 Task: Add an event with the title Second Marketing Campaign Execution and Monitoring, date ''2024/05/11'', time 9:40 AM to 11:40 AMand add a description: Participants will develop strategies for expressing their thoughts and ideas clearly and confidently. They will learn techniques for structuring their messages, using appropriate language and tone, and adapting their communication style to different audiences and situations.Select event color  Blueberry . Add location for the event as: Kampala, Uganda, logged in from the account softage.8@softage.netand send the event invitation to softage.4@softage.net and softage.5@softage.net. Set a reminder for the event Every weekday(Monday to Friday)
Action: Mouse moved to (20, 49)
Screenshot: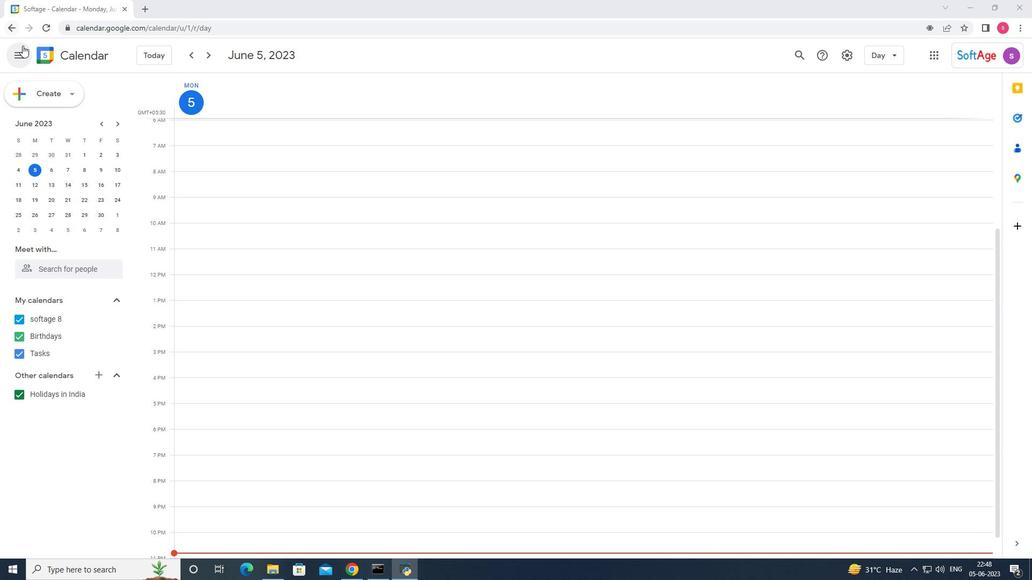 
Action: Mouse pressed left at (20, 49)
Screenshot: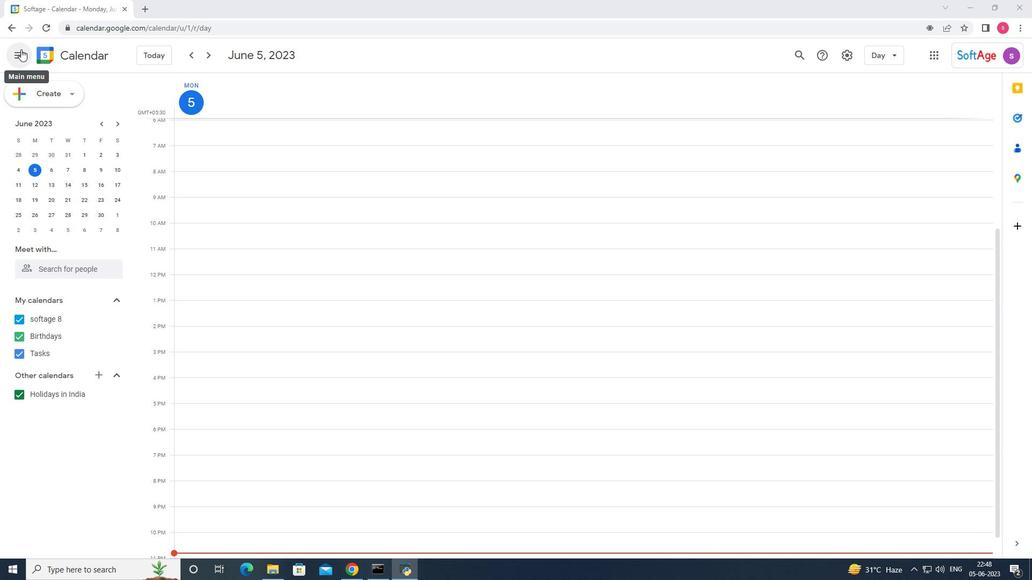 
Action: Mouse moved to (29, 99)
Screenshot: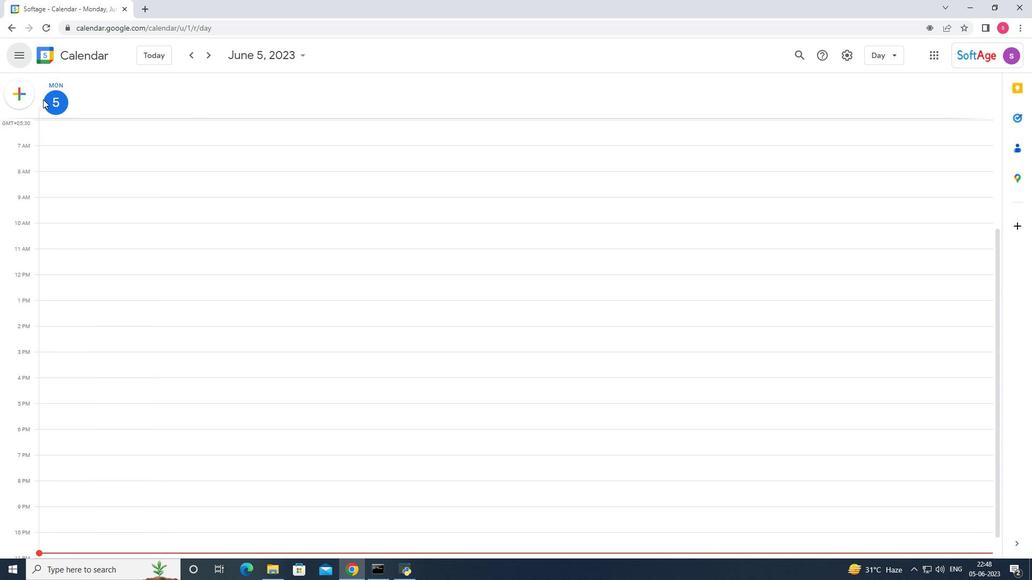 
Action: Mouse pressed left at (29, 99)
Screenshot: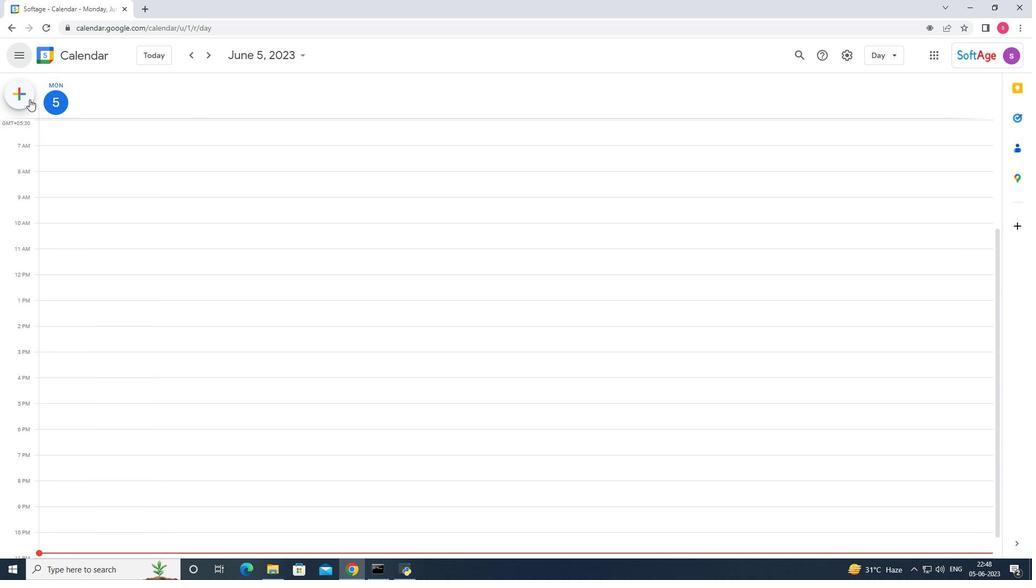 
Action: Mouse moved to (37, 126)
Screenshot: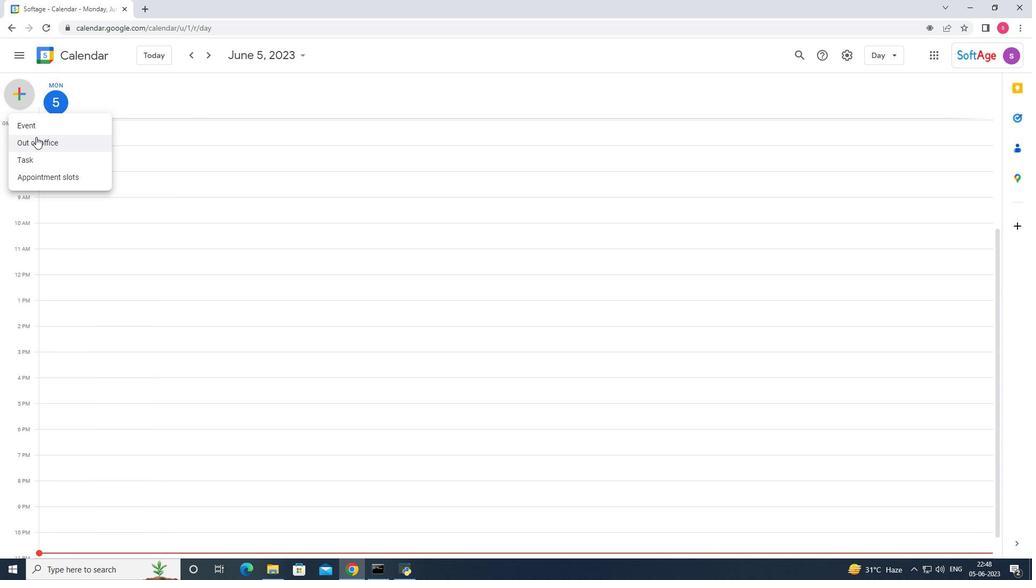 
Action: Mouse pressed left at (37, 126)
Screenshot: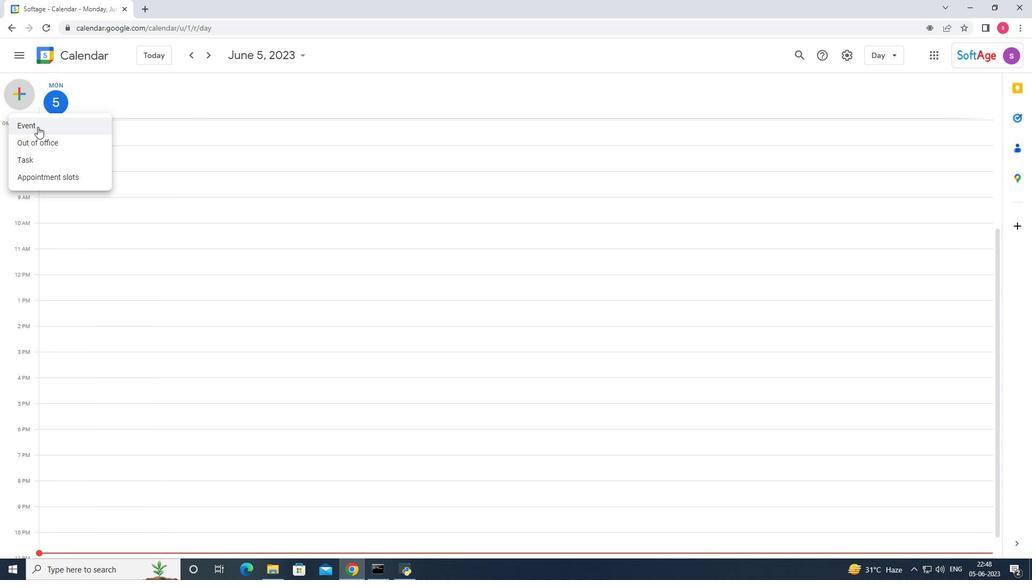 
Action: Mouse moved to (534, 522)
Screenshot: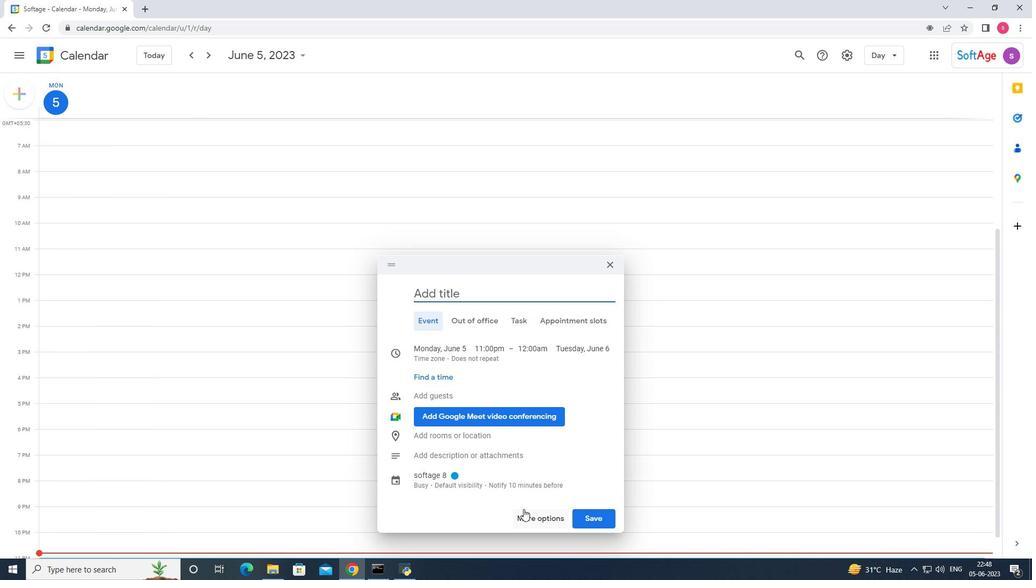 
Action: Mouse pressed left at (534, 522)
Screenshot: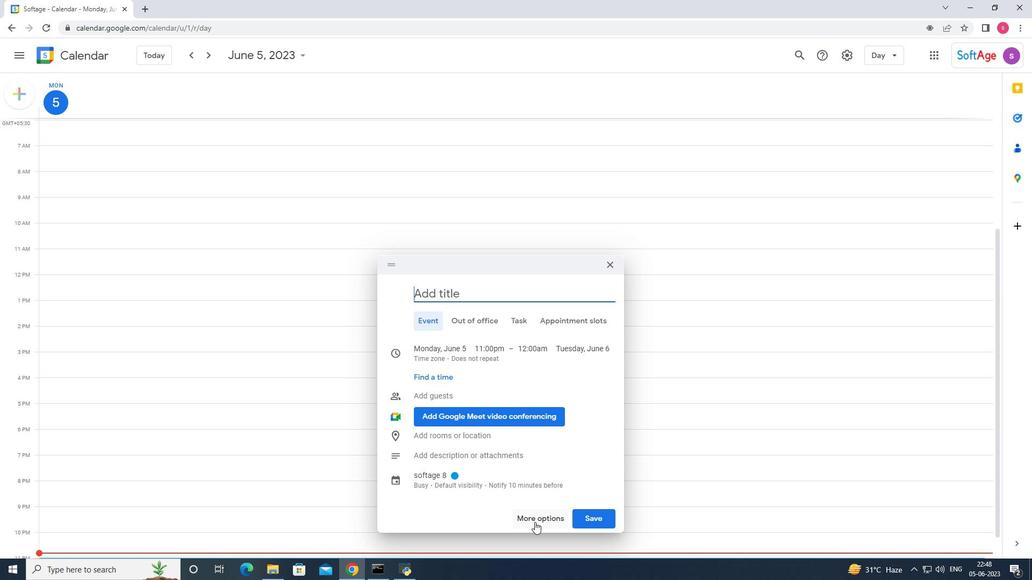
Action: Mouse moved to (125, 60)
Screenshot: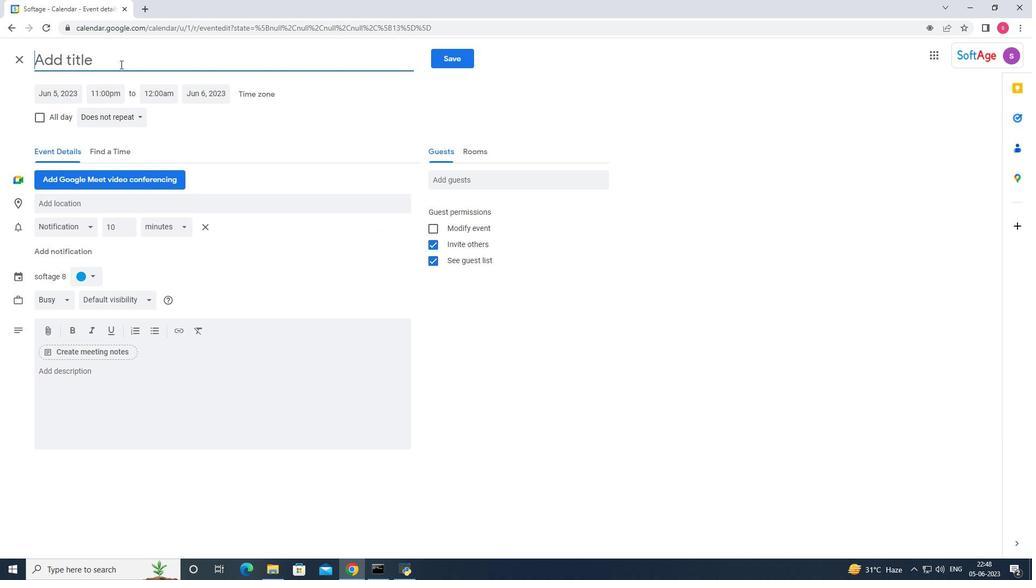 
Action: Mouse pressed left at (125, 60)
Screenshot: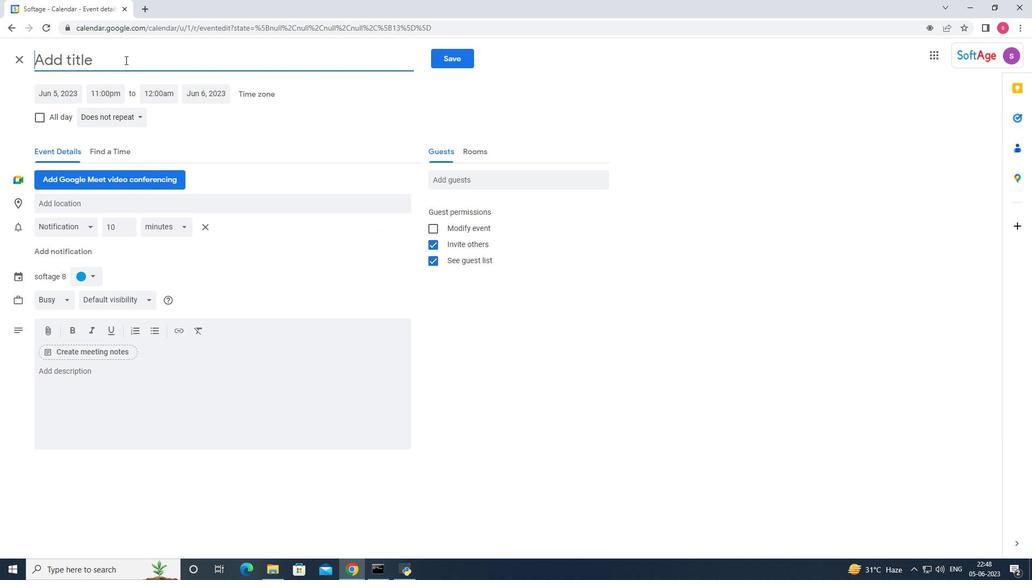 
Action: Key pressed <Key.shift>Second<Key.space><Key.shift><Key.shift><Key.shift><Key.shift><Key.shift><Key.shift><Key.shift>Marketing<Key.space><Key.shift><Key.shift><Key.shift><Key.shift><Key.shift><Key.shift><Key.shift>Campaign<Key.space><Key.shift><Key.shift><Key.shift><Key.shift><Key.shift><Key.shift><Key.shift><Key.shift><Key.shift><Key.shift><Key.shift><Key.shift><Key.shift><Key.shift><Key.shift><Key.shift><Key.shift><Key.shift><Key.shift><Key.shift><Key.shift><Key.shift><Key.shift><Key.shift><Key.shift><Key.shift><Key.shift><Key.shift><Key.shift><Key.shift><Key.shift><Key.shift><Key.shift><Key.shift><Key.shift><Key.shift><Key.shift><Key.shift><Key.shift><Key.shift><Key.shift><Key.shift><Key.shift><Key.shift><Key.shift><Key.shift><Key.shift><Key.shift><Key.shift><Key.shift><Key.shift><Key.shift><Key.shift><Key.shift><Key.shift><Key.shift><Key.shift><Key.shift><Key.shift><Key.shift><Key.shift><Key.shift><Key.shift><Key.shift><Key.shift><Key.shift>Execution<Key.space>and<Key.space><Key.shift>Monitoring
Screenshot: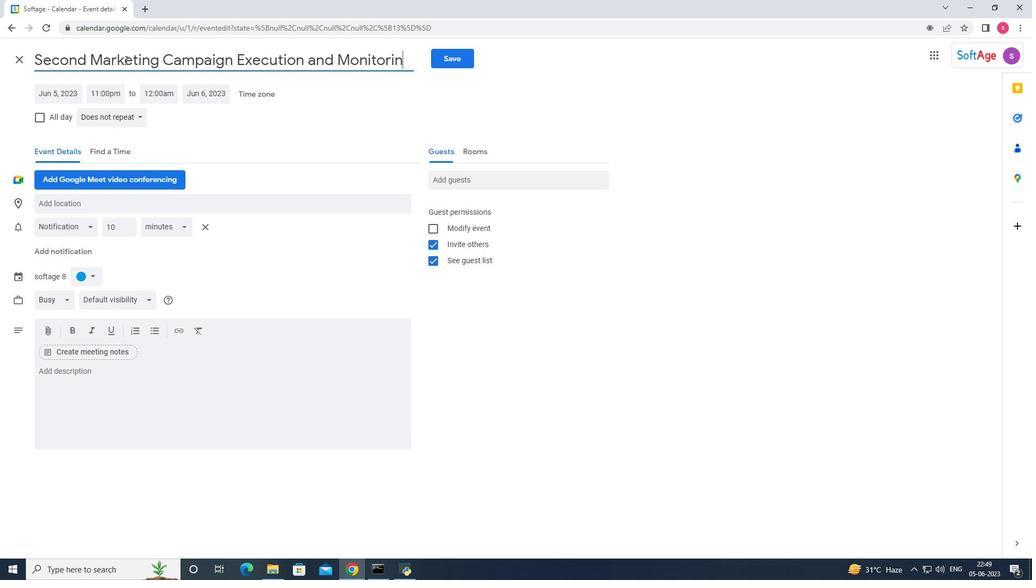 
Action: Mouse moved to (67, 92)
Screenshot: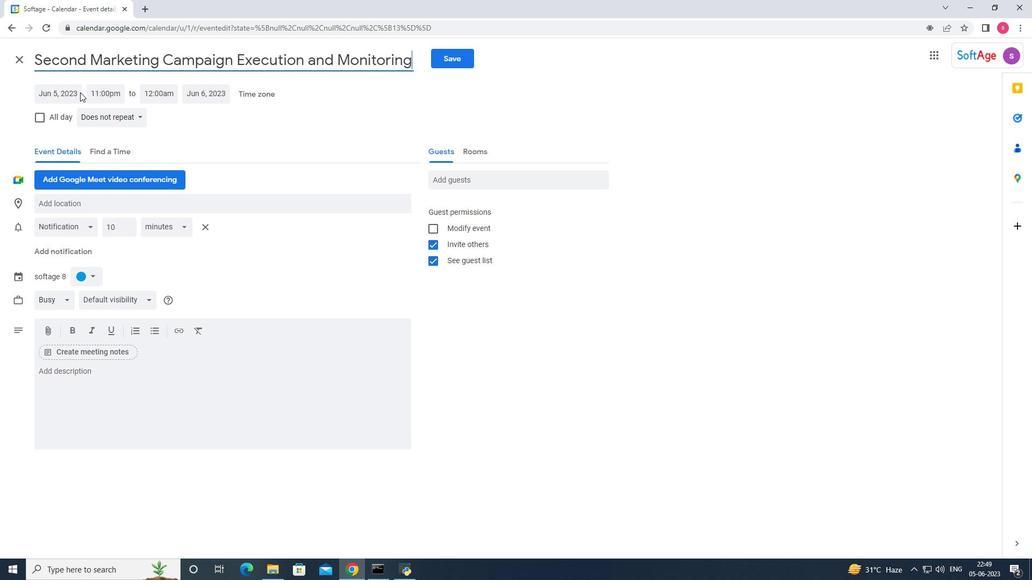 
Action: Mouse pressed left at (67, 92)
Screenshot: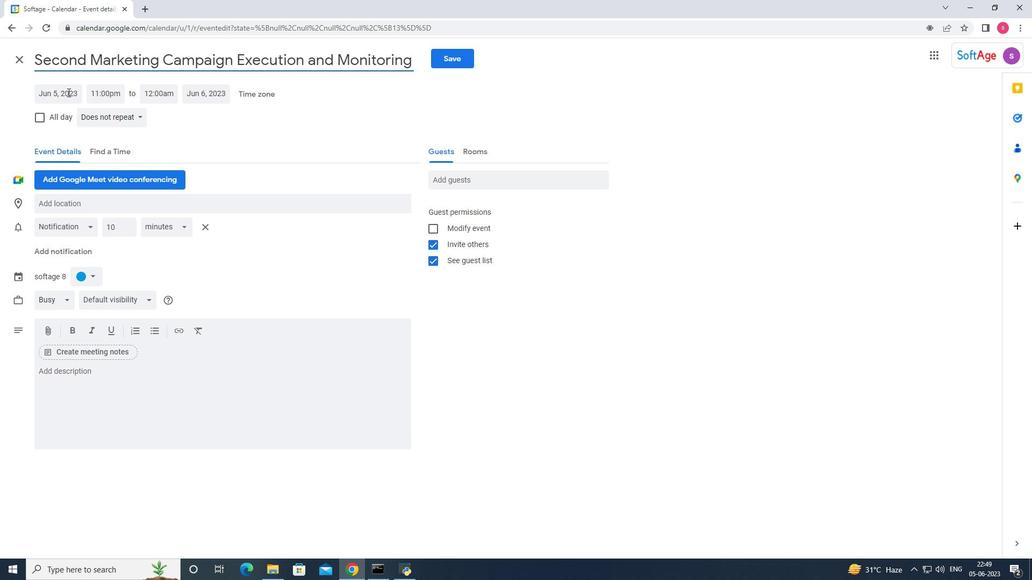 
Action: Mouse moved to (169, 114)
Screenshot: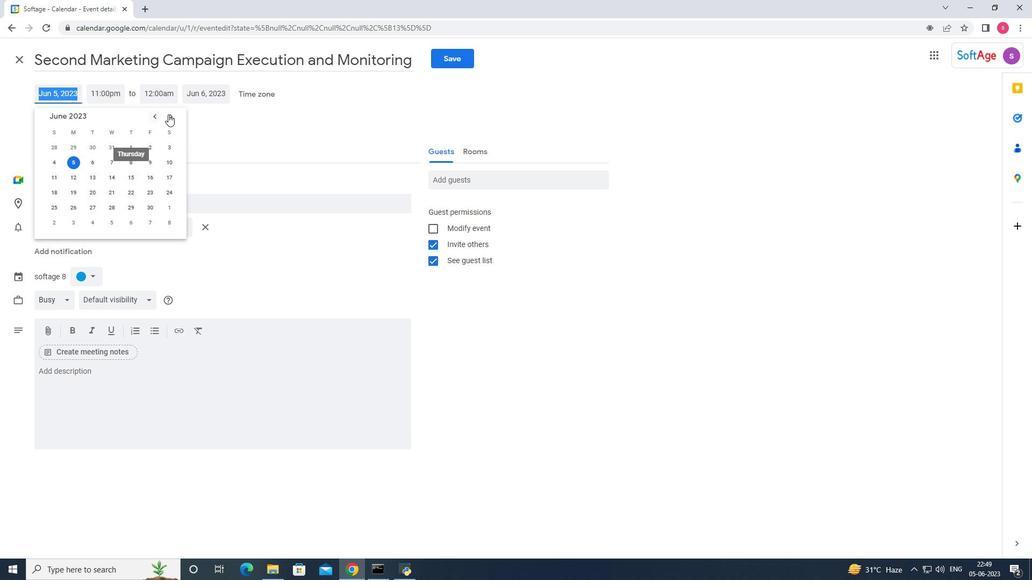 
Action: Mouse pressed left at (169, 114)
Screenshot: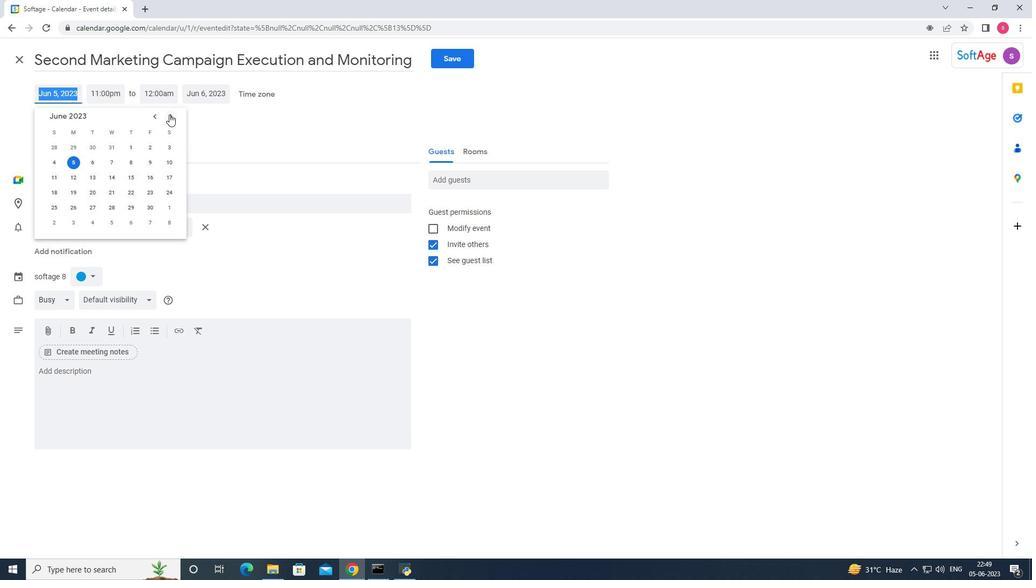 
Action: Mouse pressed left at (169, 114)
Screenshot: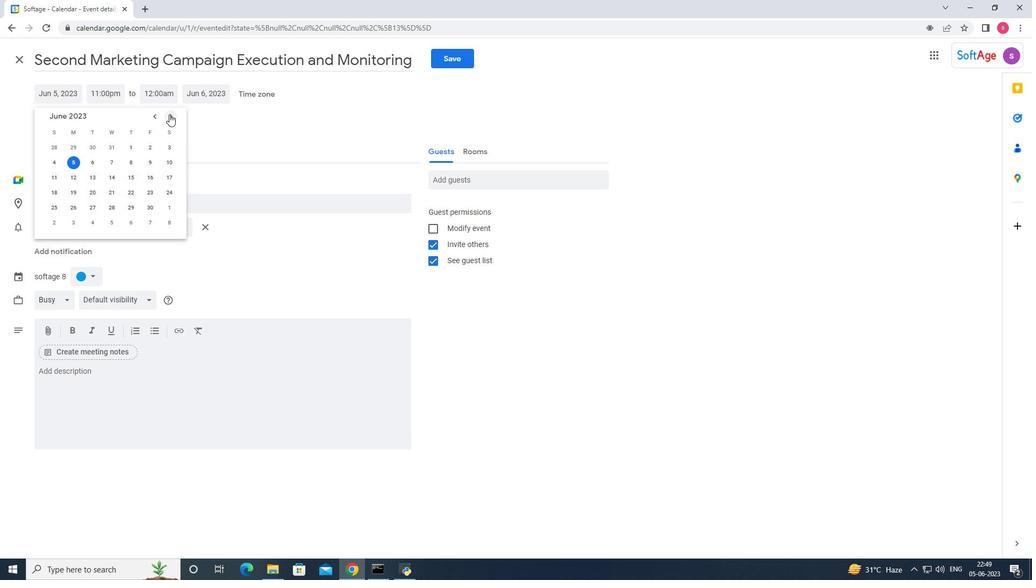 
Action: Mouse pressed left at (169, 114)
Screenshot: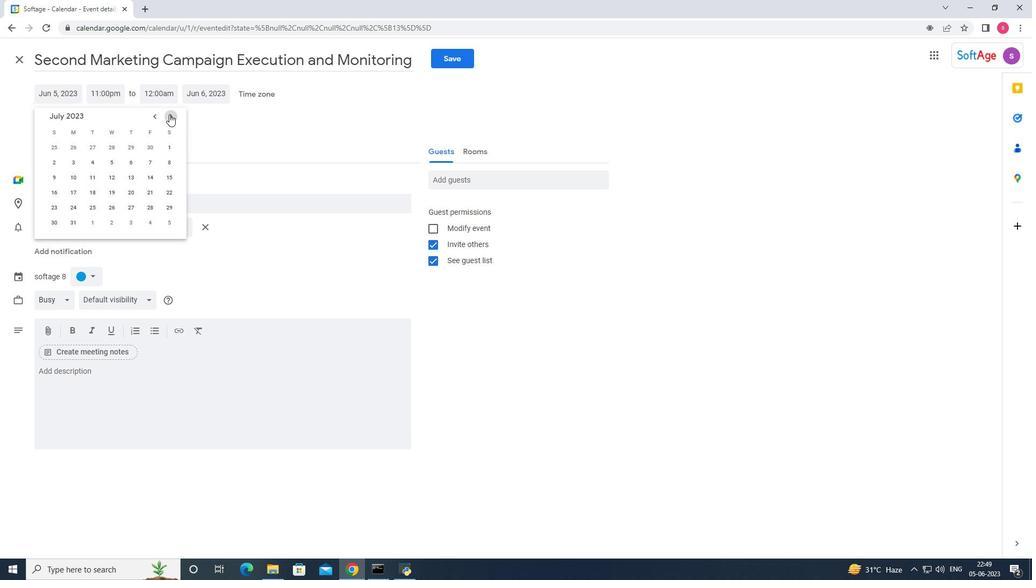 
Action: Mouse pressed left at (169, 114)
Screenshot: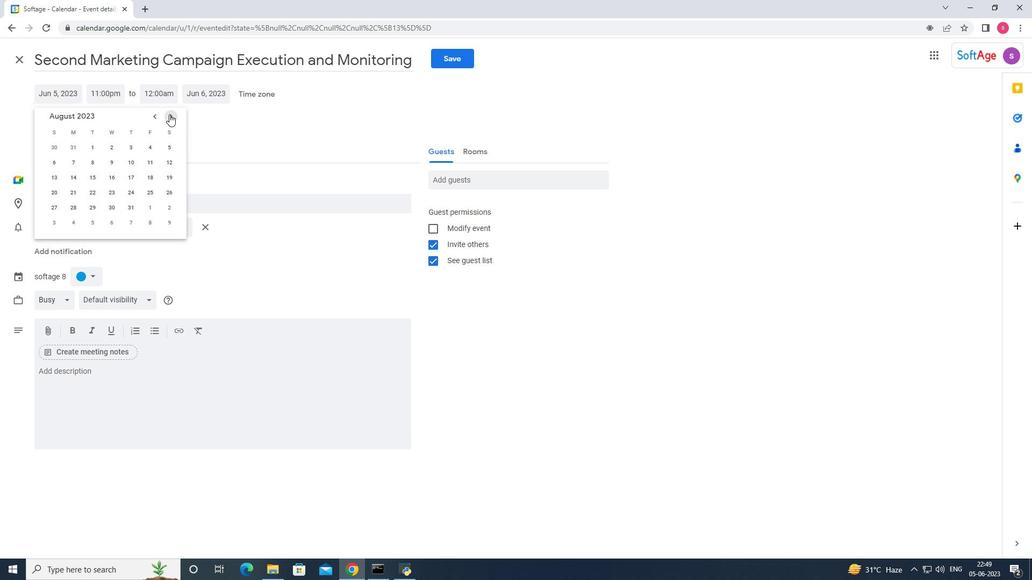 
Action: Mouse pressed left at (169, 114)
Screenshot: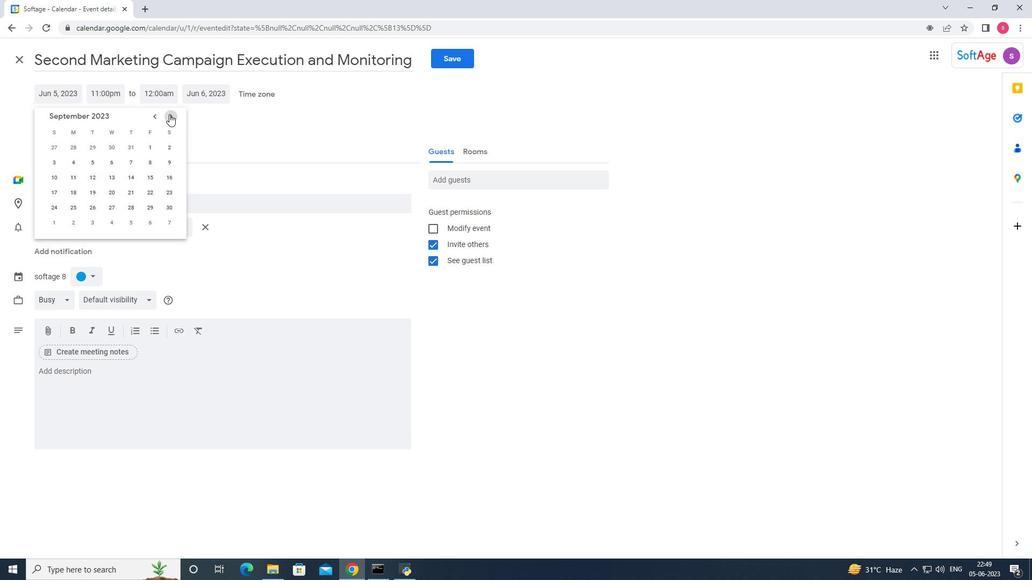 
Action: Mouse pressed left at (169, 114)
Screenshot: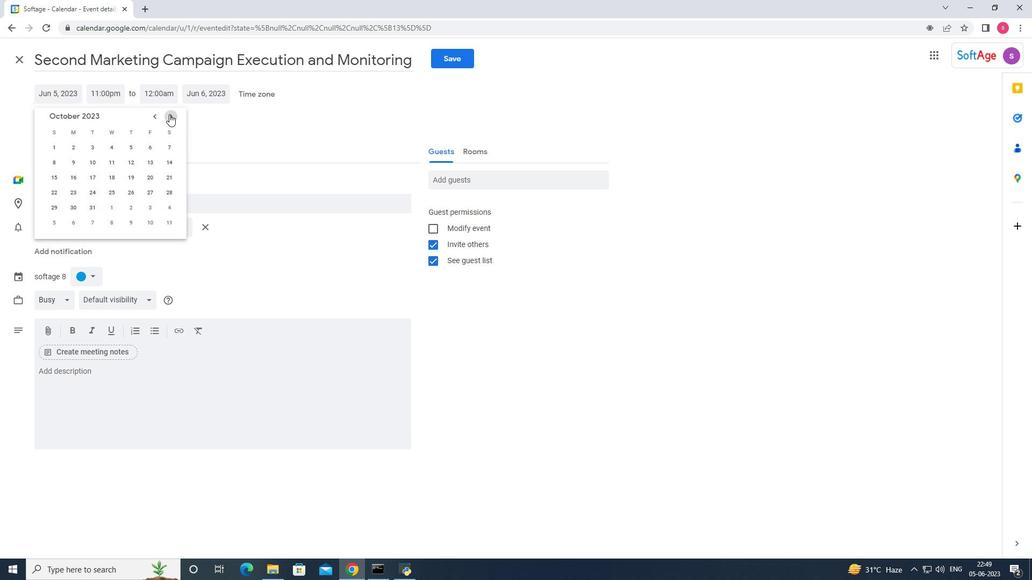 
Action: Mouse pressed left at (169, 114)
Screenshot: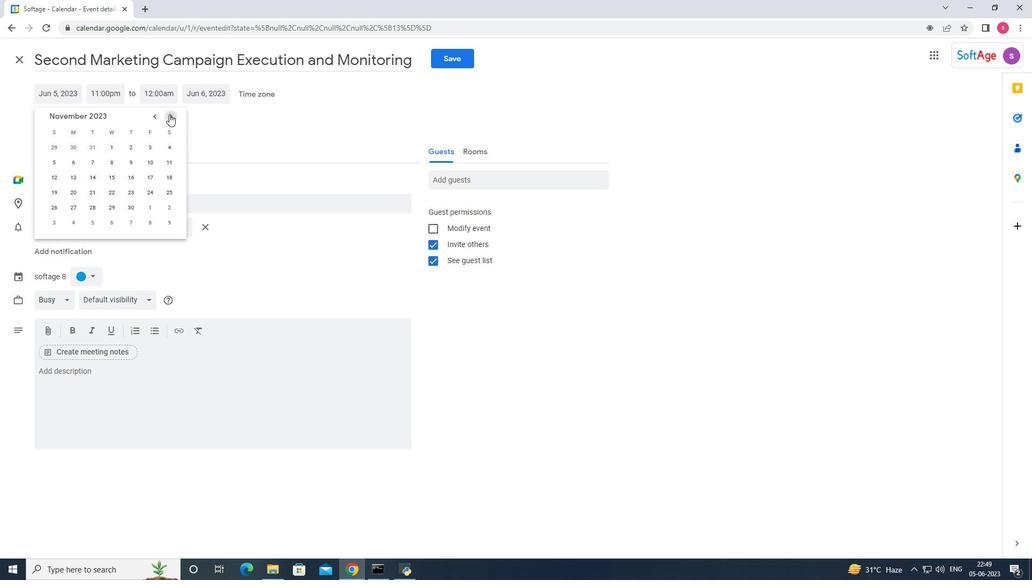 
Action: Mouse pressed left at (169, 114)
Screenshot: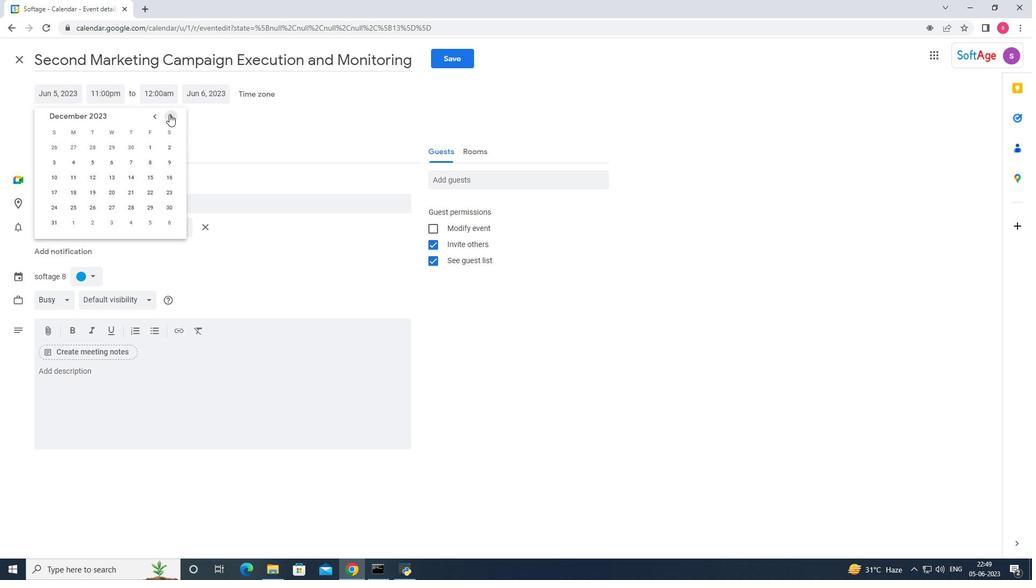 
Action: Mouse pressed left at (169, 114)
Screenshot: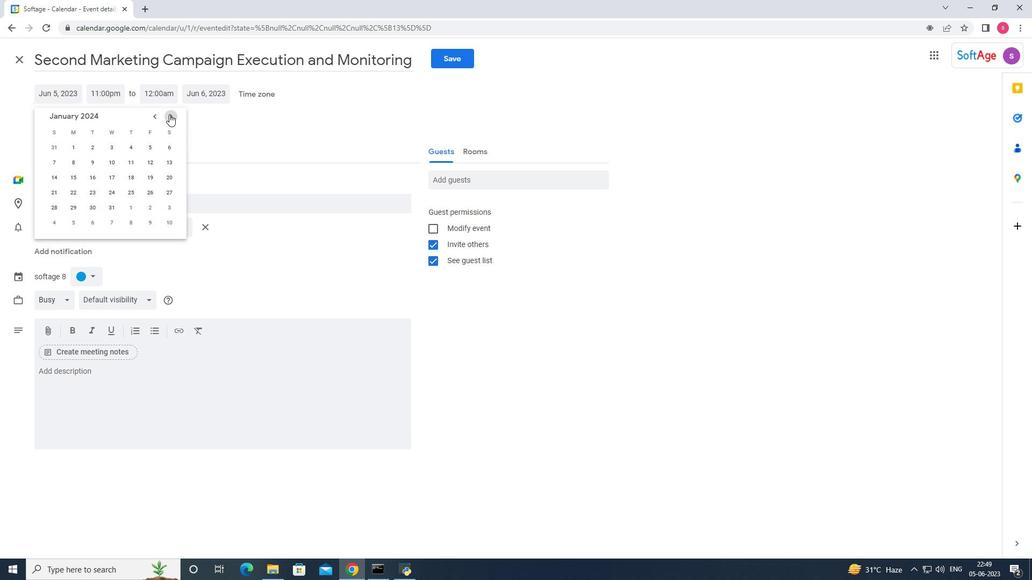 
Action: Mouse pressed left at (169, 114)
Screenshot: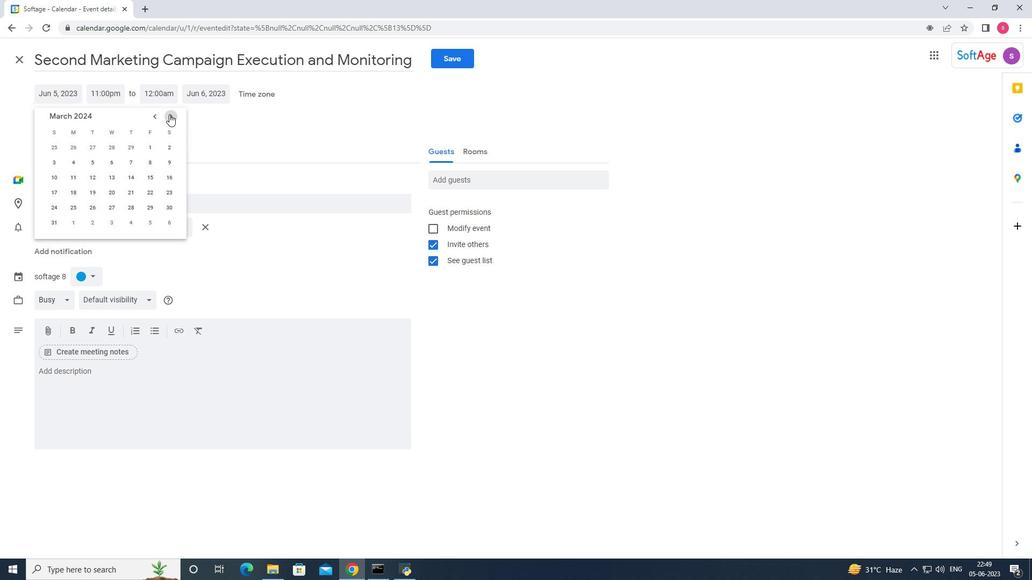 
Action: Mouse pressed left at (169, 114)
Screenshot: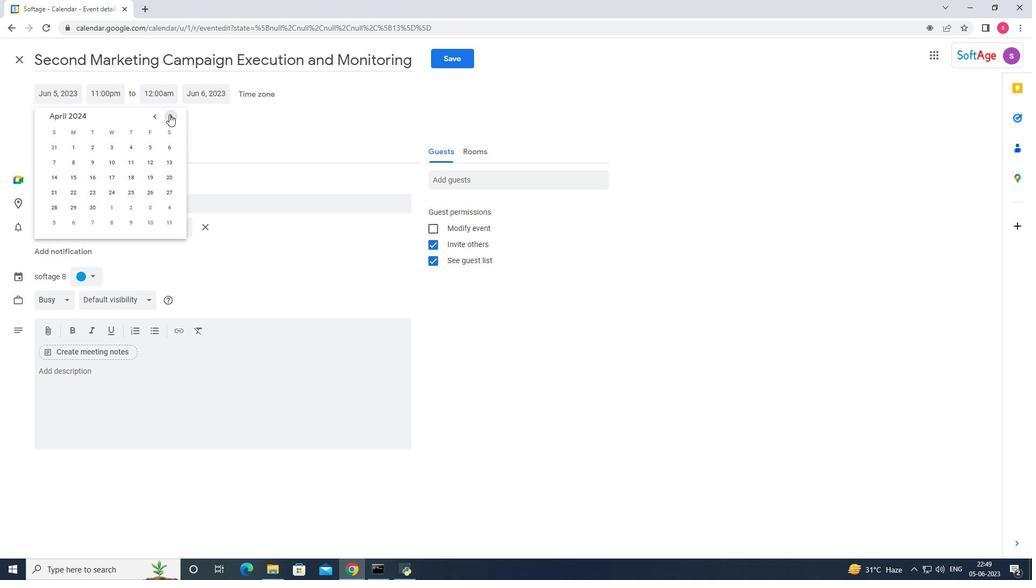 
Action: Mouse moved to (166, 162)
Screenshot: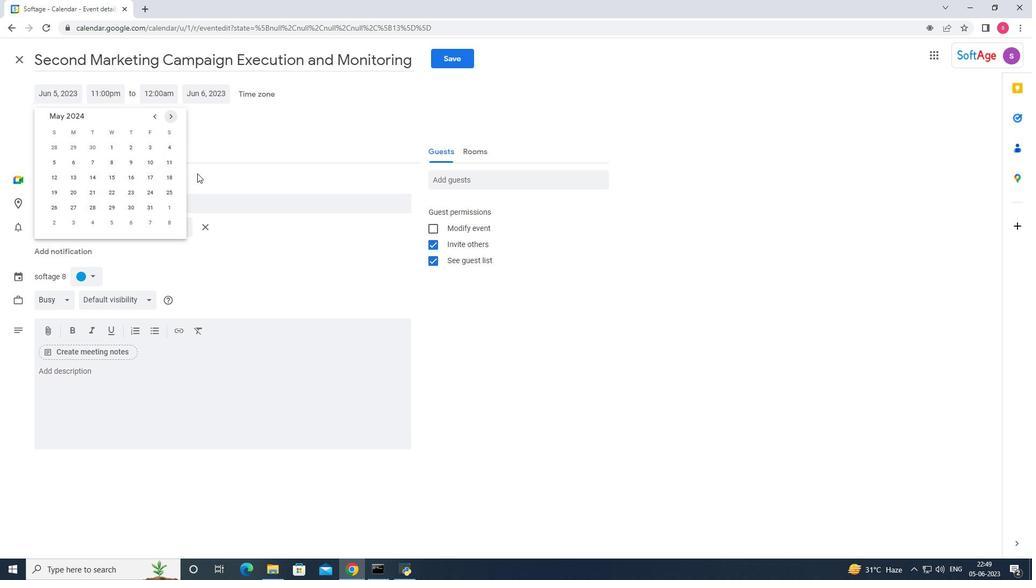 
Action: Mouse pressed left at (166, 162)
Screenshot: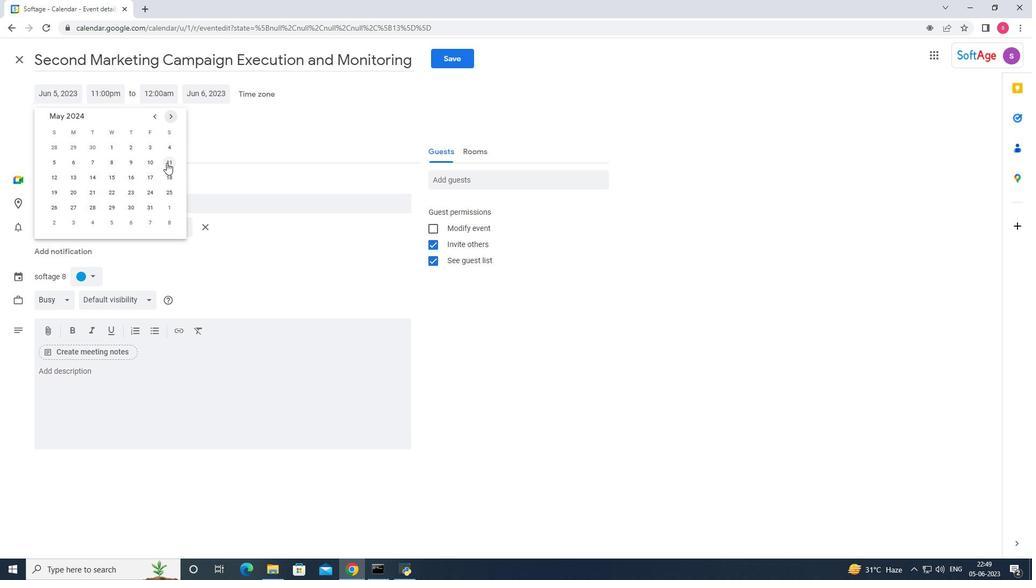 
Action: Mouse moved to (118, 93)
Screenshot: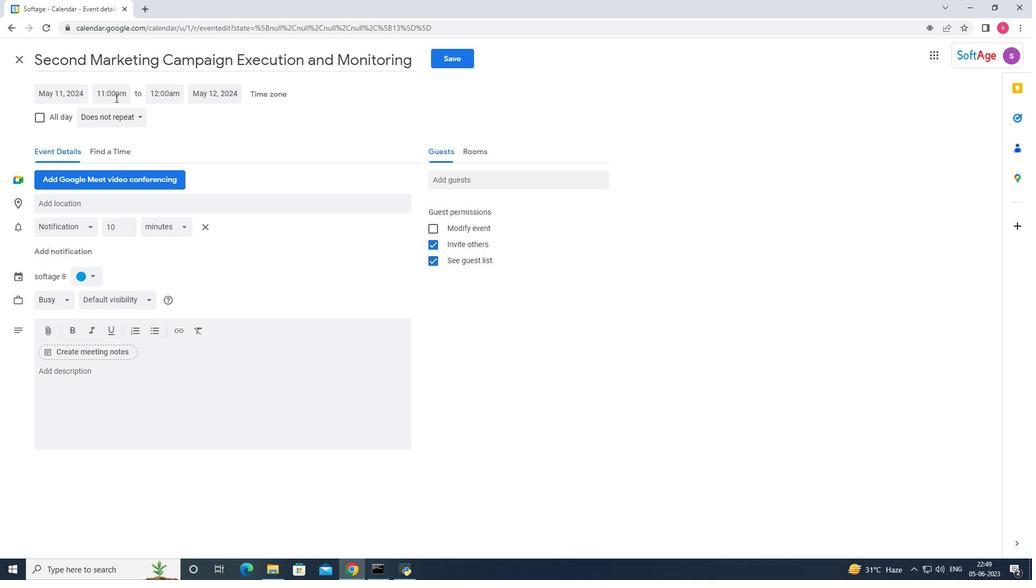 
Action: Mouse pressed left at (118, 93)
Screenshot: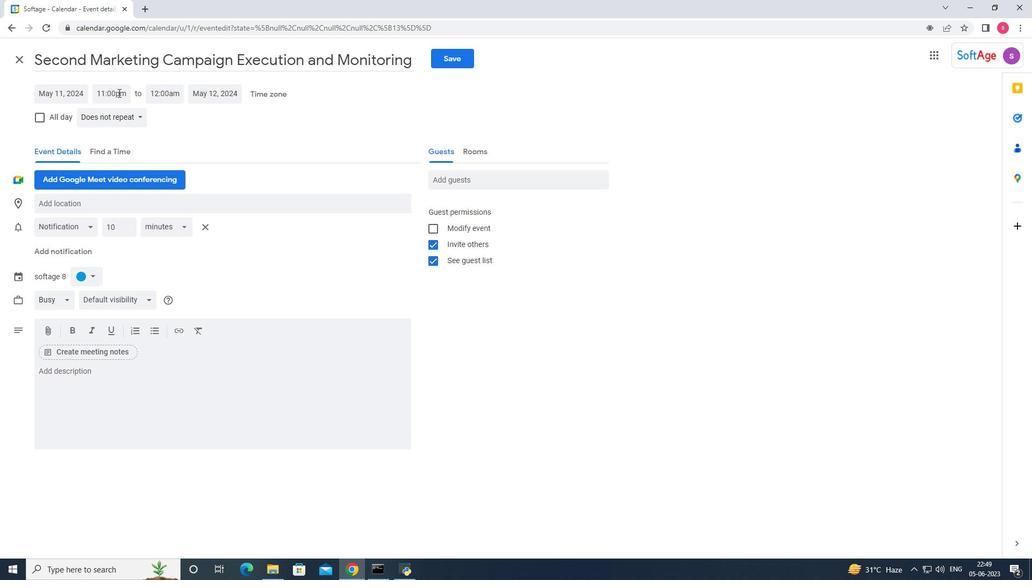 
Action: Mouse moved to (133, 146)
Screenshot: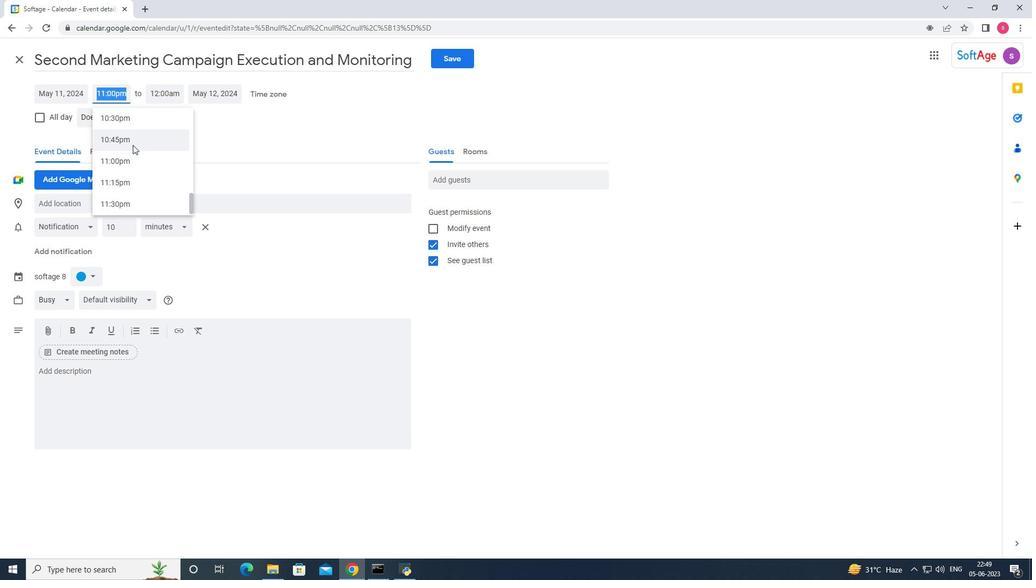 
Action: Mouse scrolled (133, 147) with delta (0, 0)
Screenshot: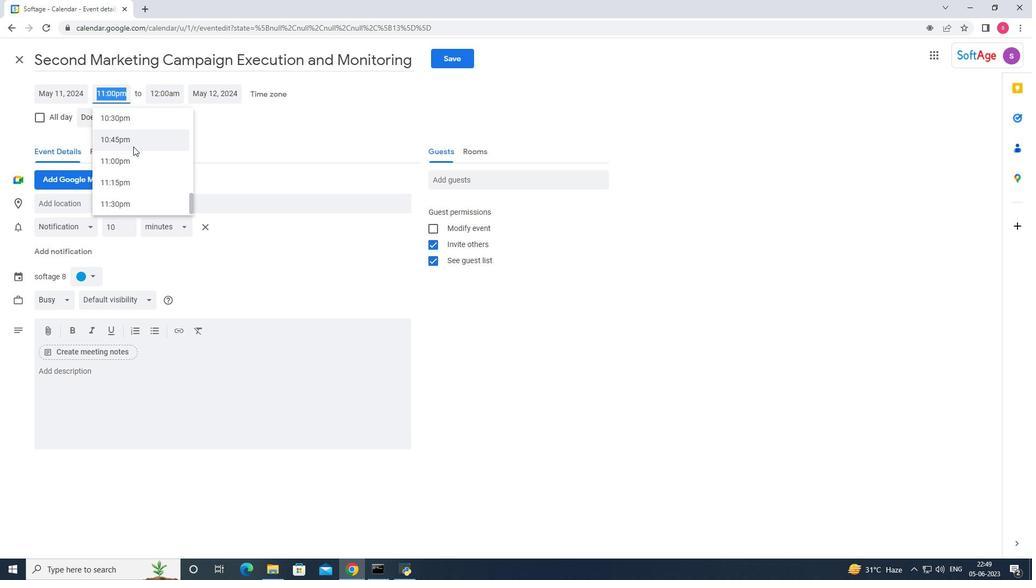 
Action: Mouse scrolled (133, 147) with delta (0, 0)
Screenshot: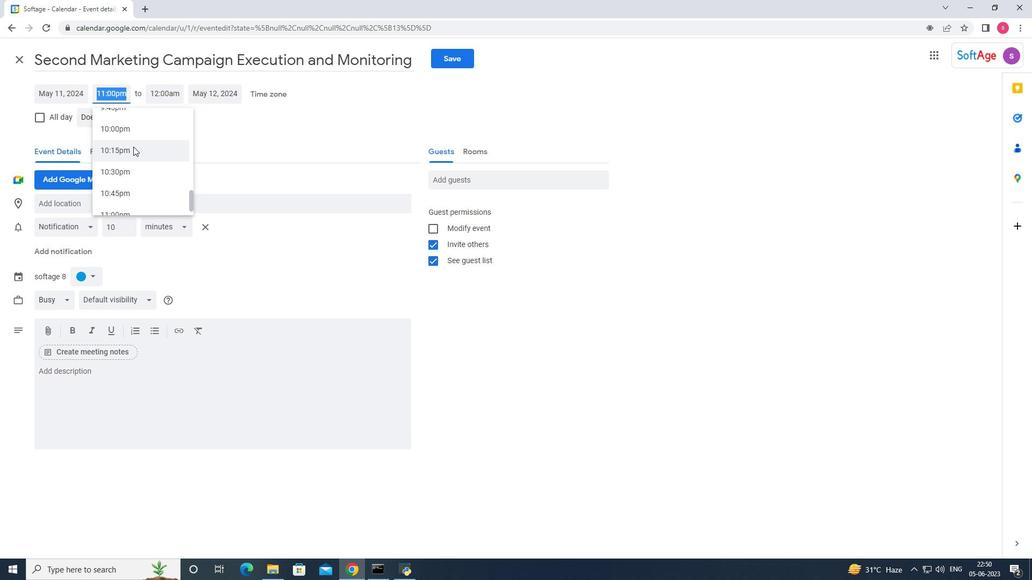 
Action: Mouse moved to (131, 161)
Screenshot: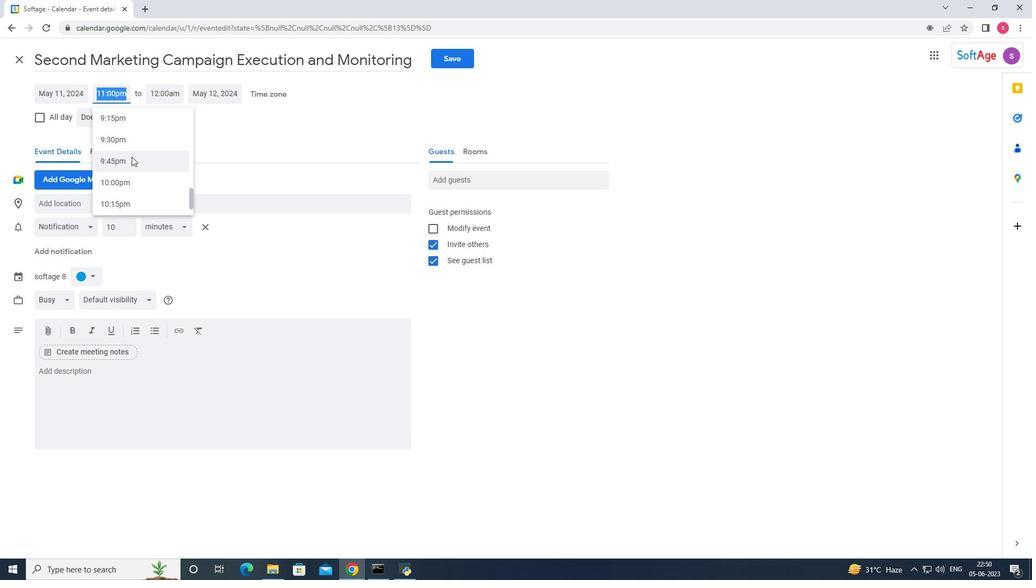
Action: Mouse pressed left at (131, 161)
Screenshot: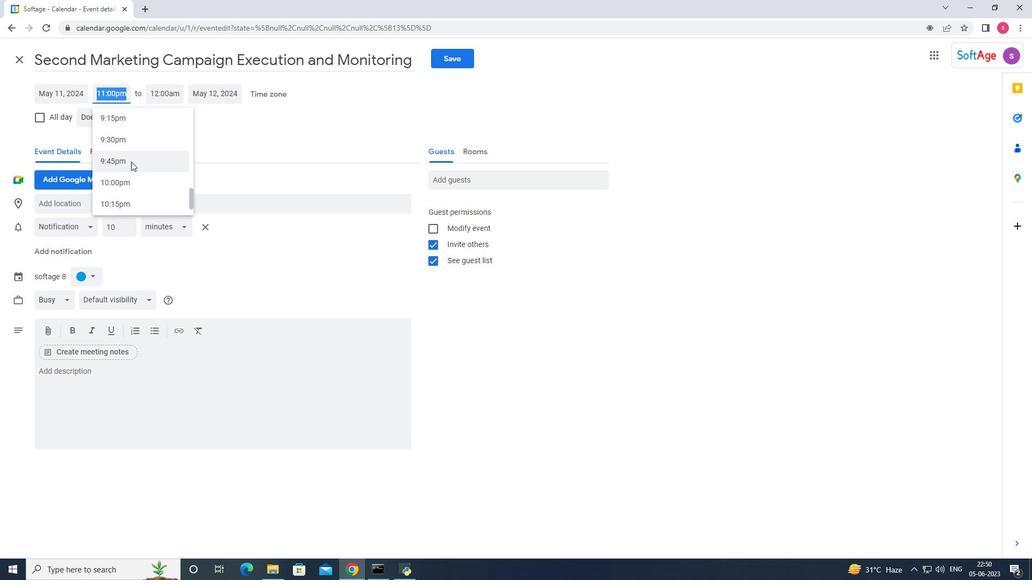 
Action: Mouse moved to (109, 95)
Screenshot: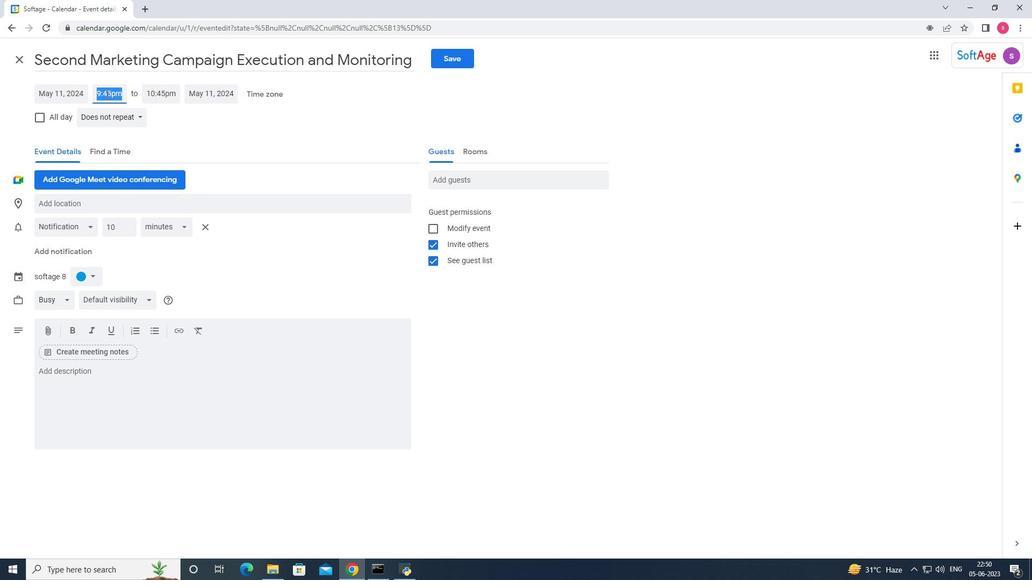 
Action: Mouse pressed left at (109, 95)
Screenshot: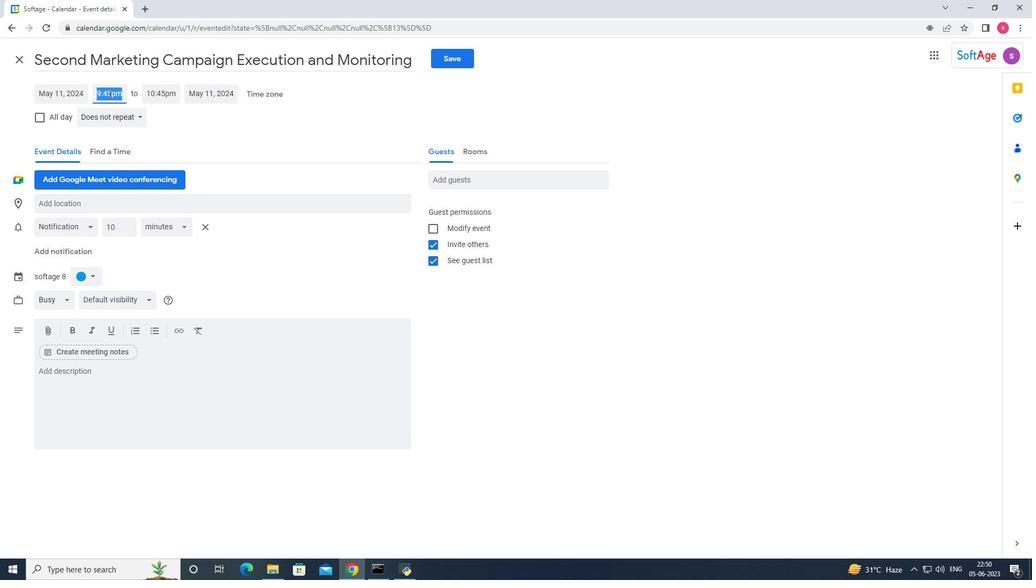 
Action: Mouse moved to (108, 88)
Screenshot: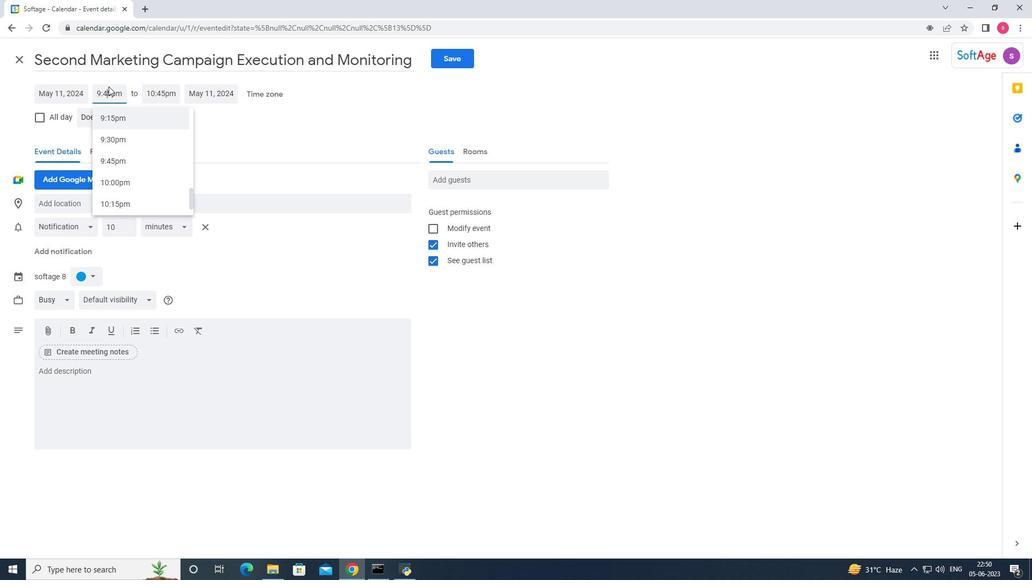 
Action: Mouse pressed left at (108, 88)
Screenshot: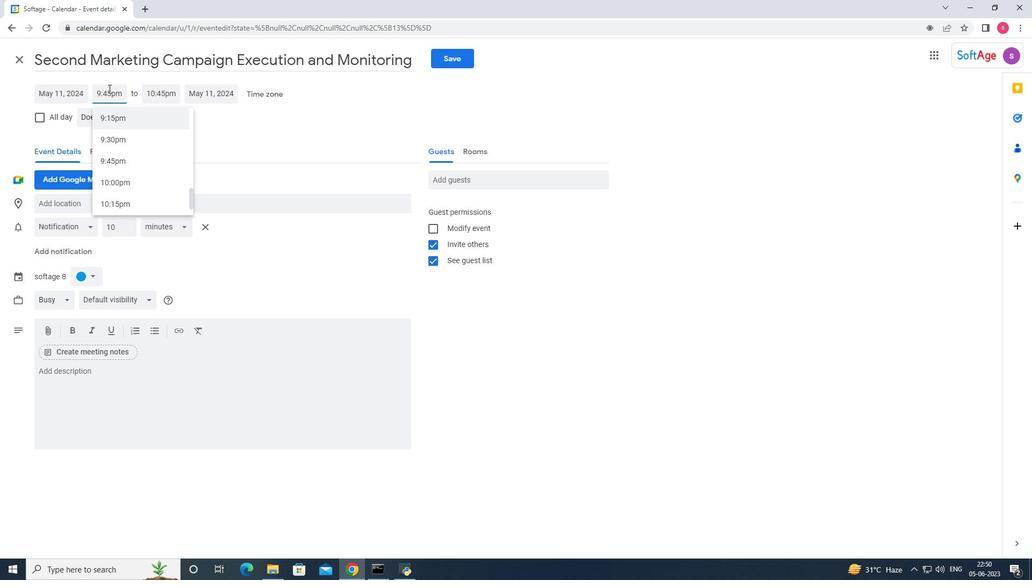 
Action: Mouse moved to (109, 92)
Screenshot: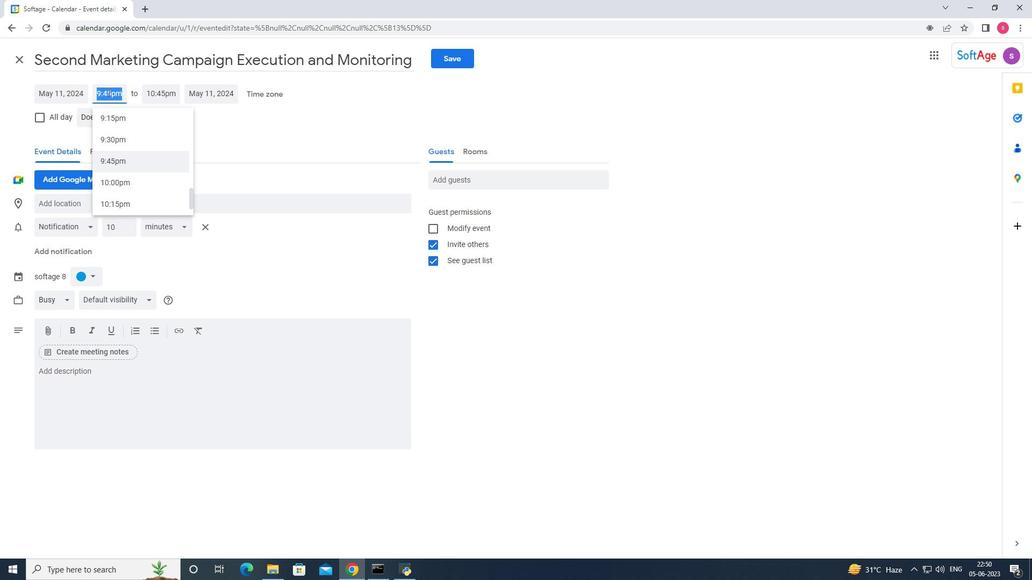 
Action: Mouse pressed left at (109, 92)
Screenshot: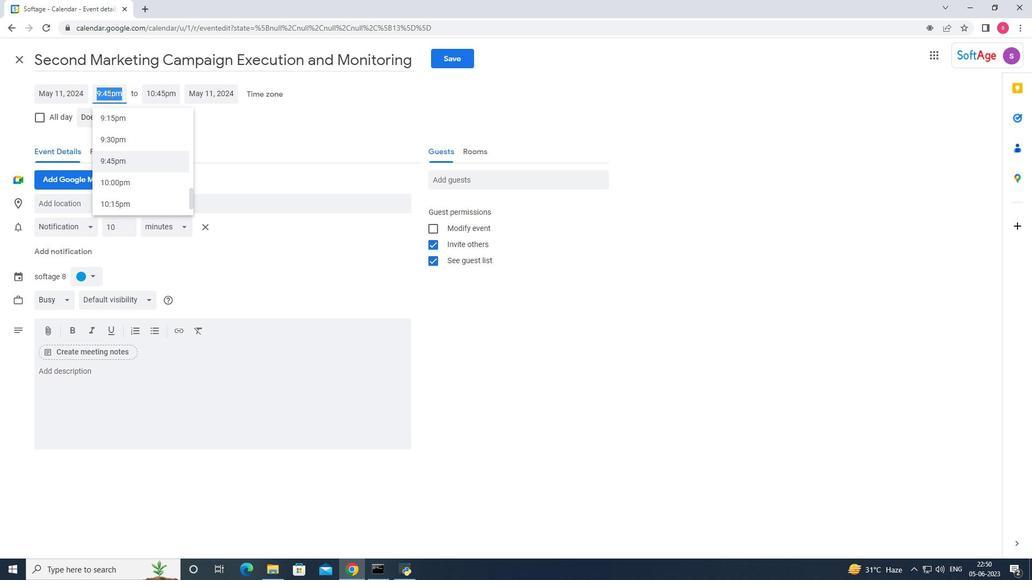 
Action: Mouse moved to (110, 93)
Screenshot: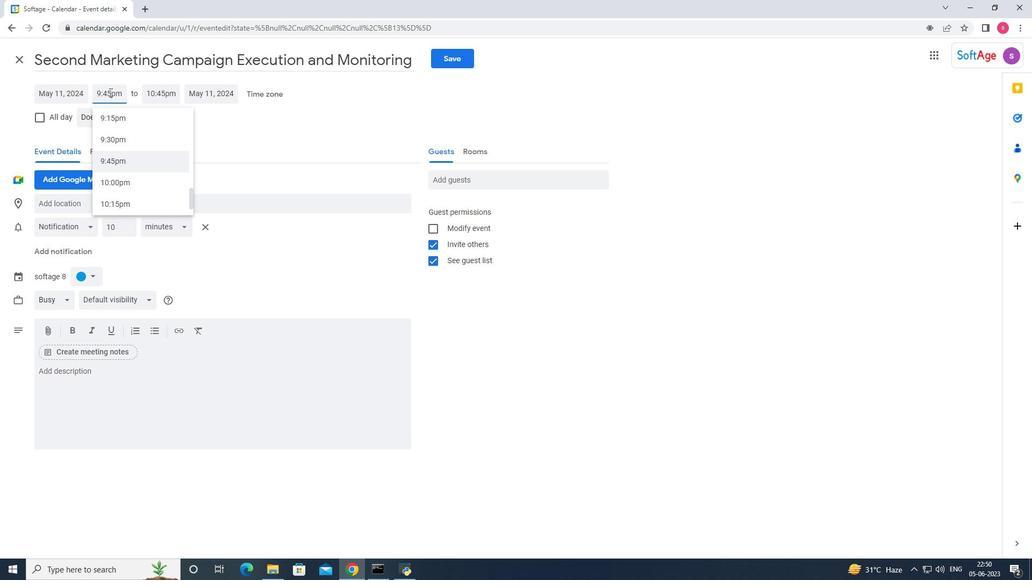 
Action: Mouse pressed left at (110, 93)
Screenshot: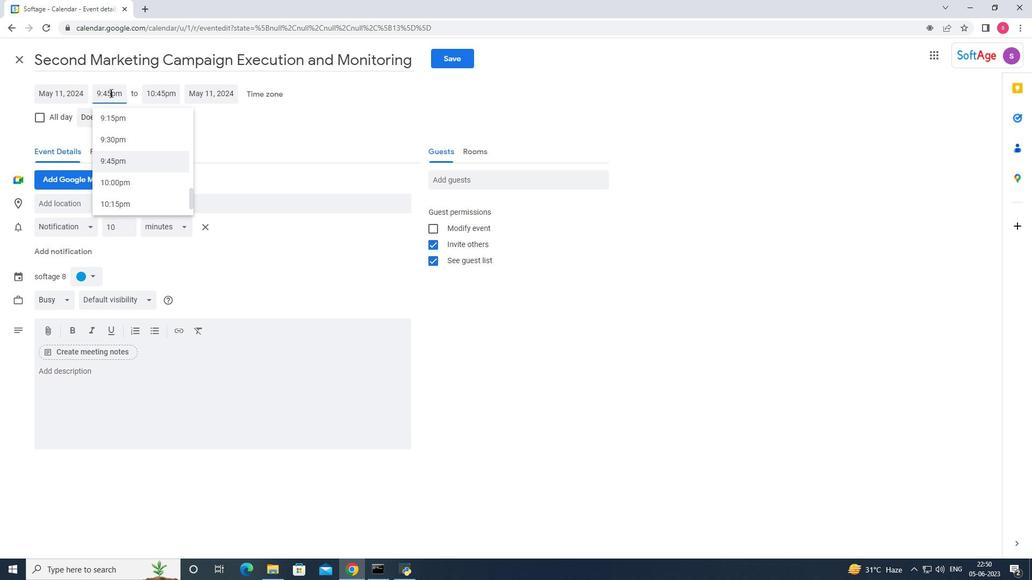 
Action: Mouse pressed left at (110, 93)
Screenshot: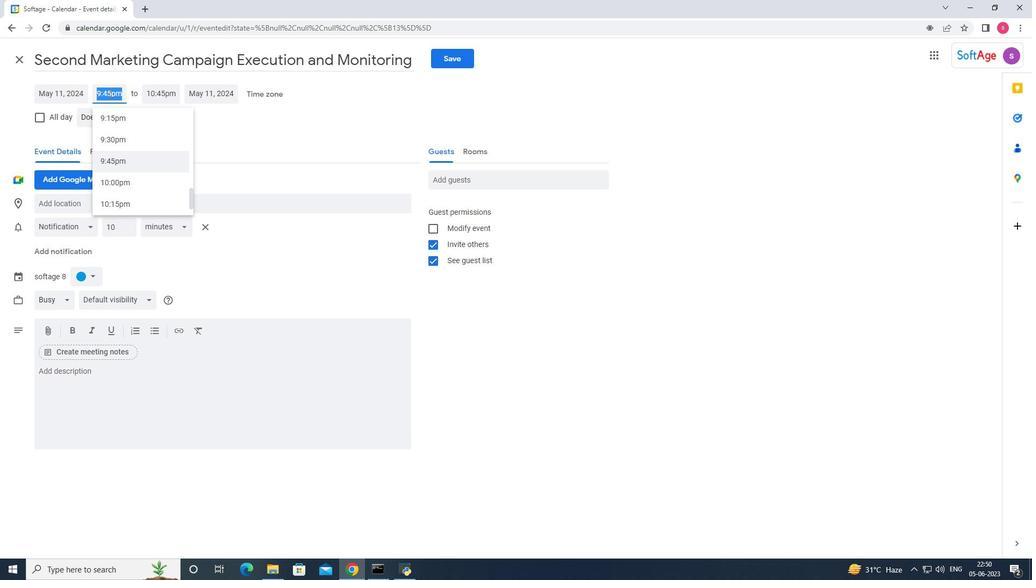 
Action: Key pressed <Key.backspace>0
Screenshot: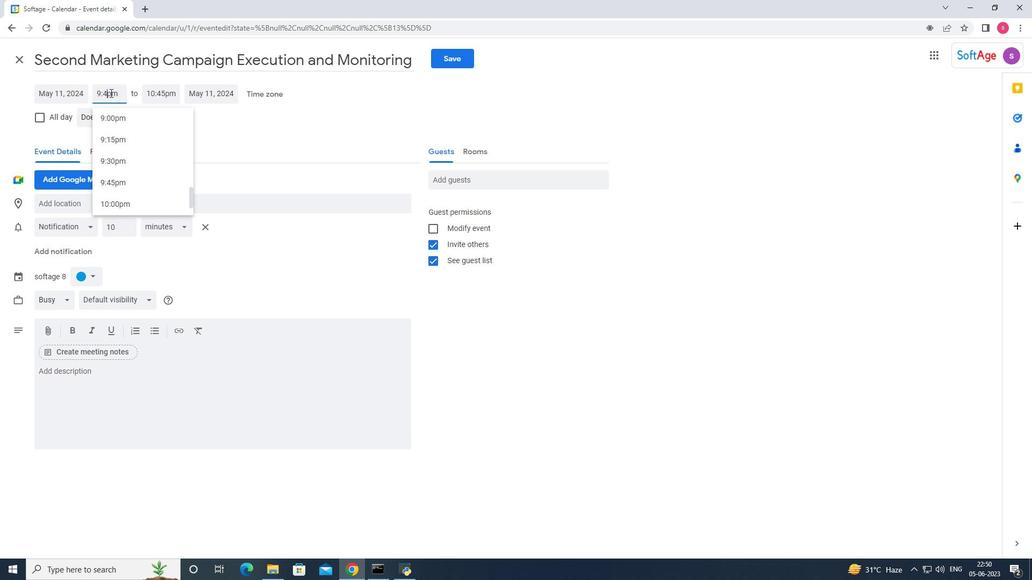 
Action: Mouse moved to (155, 93)
Screenshot: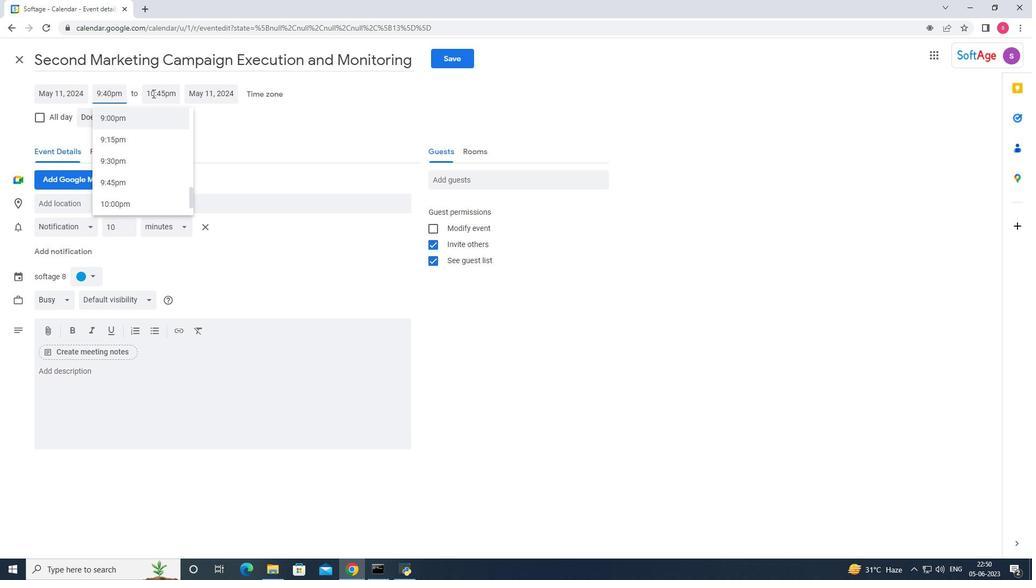 
Action: Mouse pressed left at (155, 93)
Screenshot: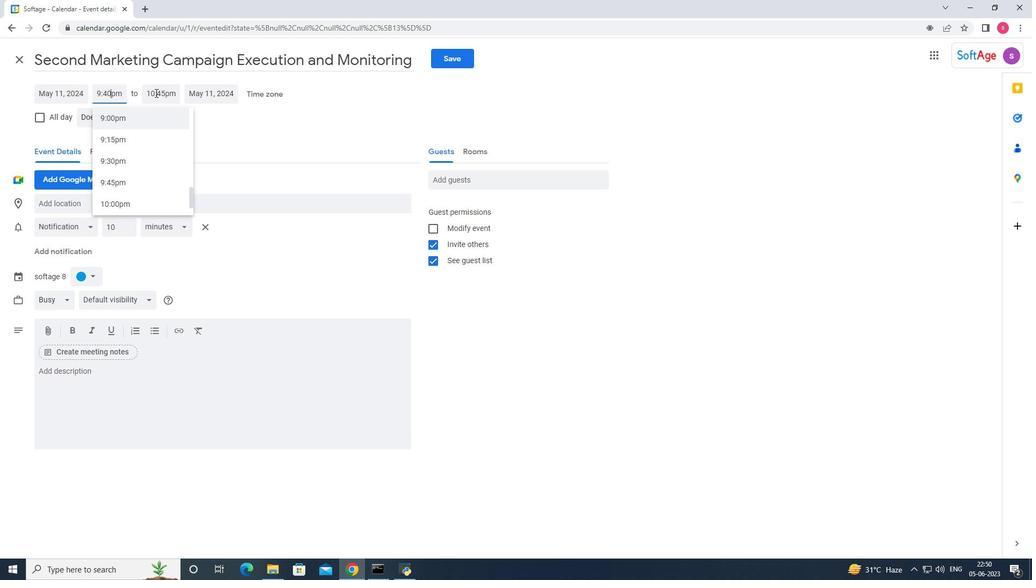 
Action: Mouse moved to (173, 150)
Screenshot: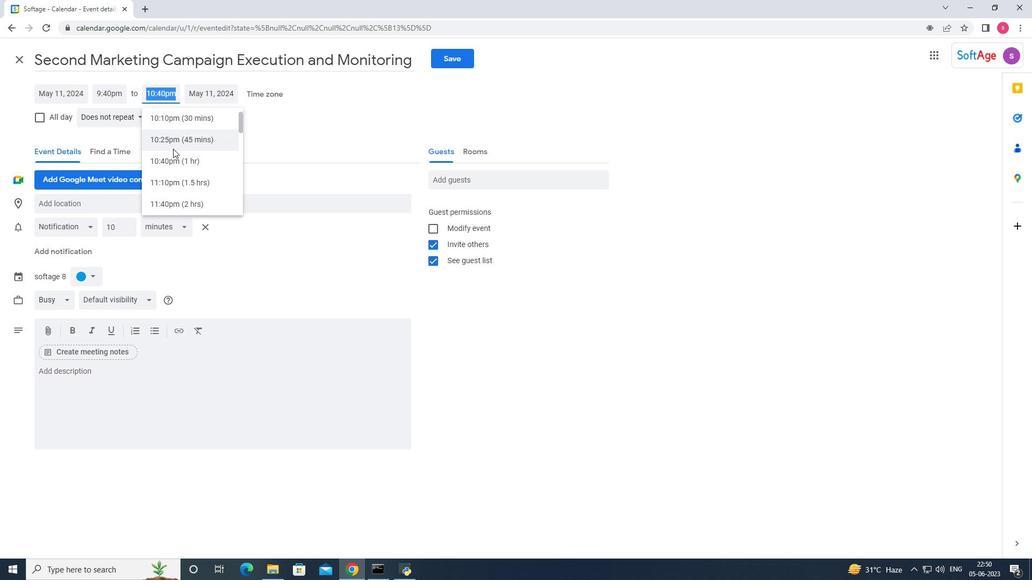 
Action: Mouse scrolled (173, 149) with delta (0, 0)
Screenshot: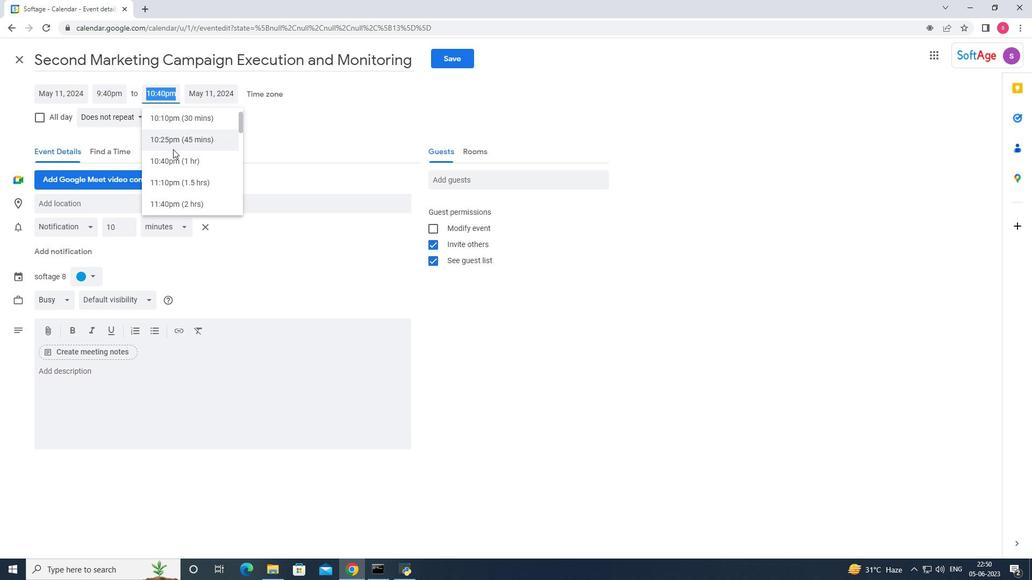 
Action: Mouse moved to (174, 152)
Screenshot: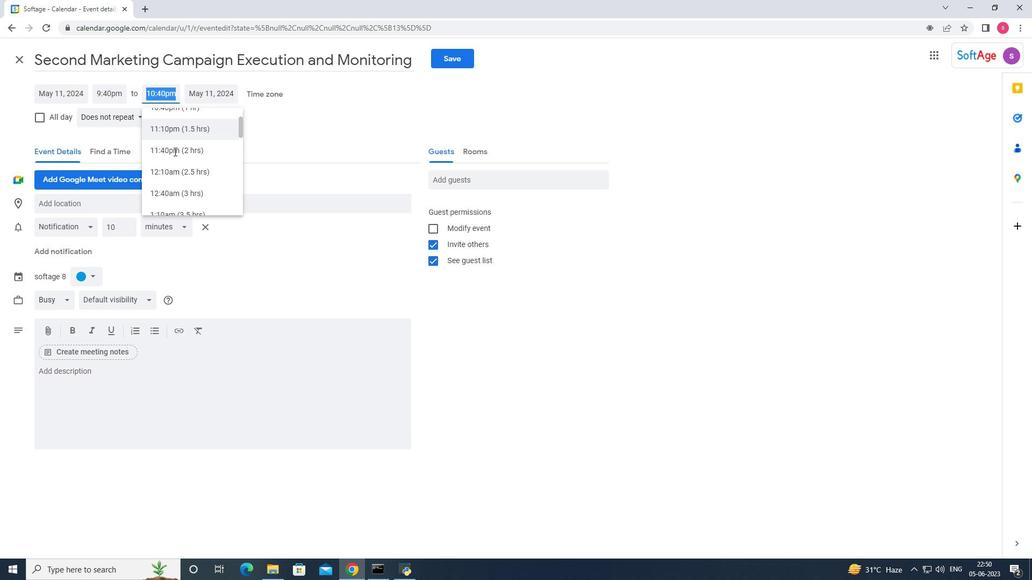 
Action: Mouse scrolled (174, 152) with delta (0, 0)
Screenshot: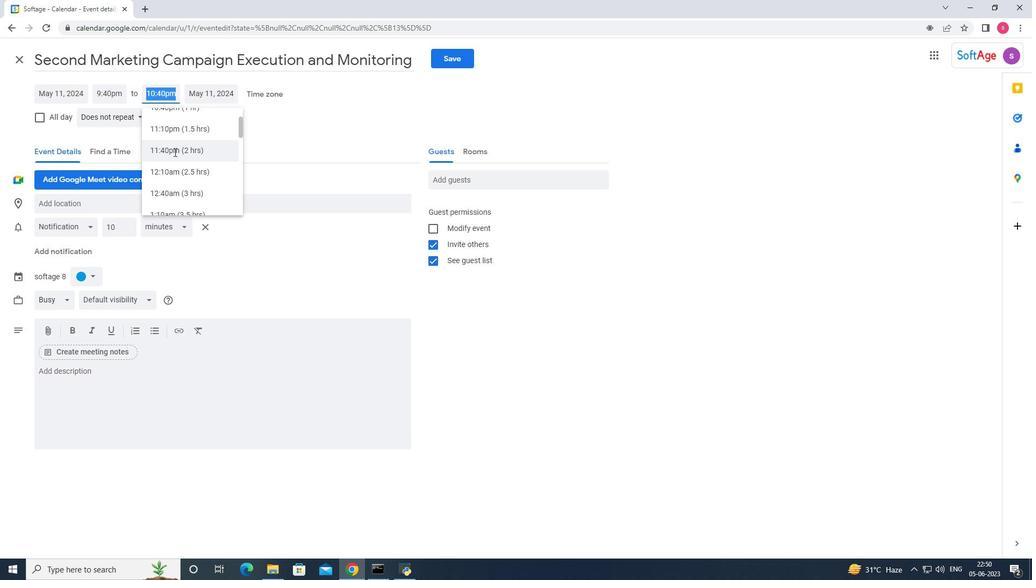 
Action: Mouse scrolled (174, 151) with delta (0, 0)
Screenshot: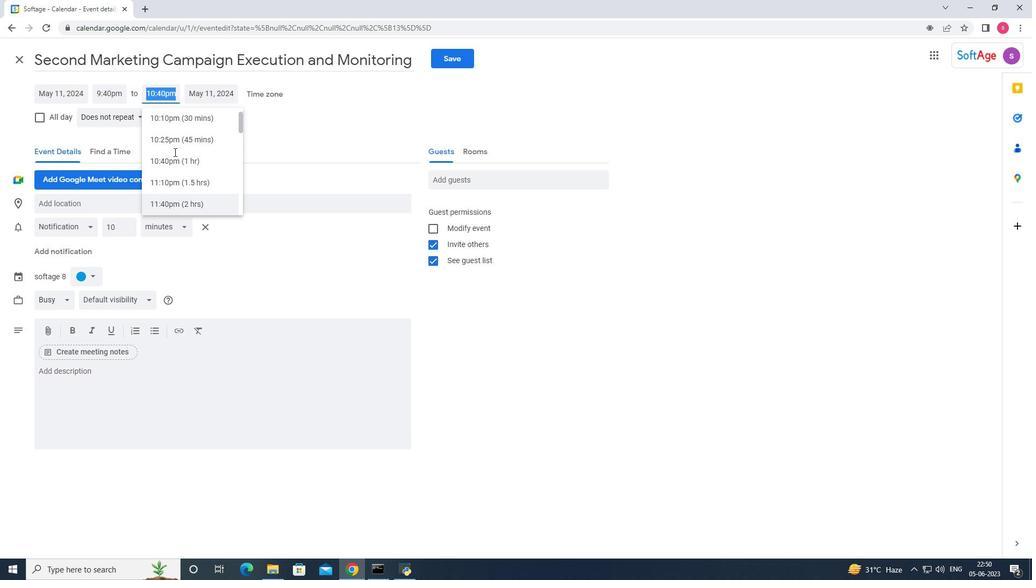 
Action: Mouse moved to (179, 155)
Screenshot: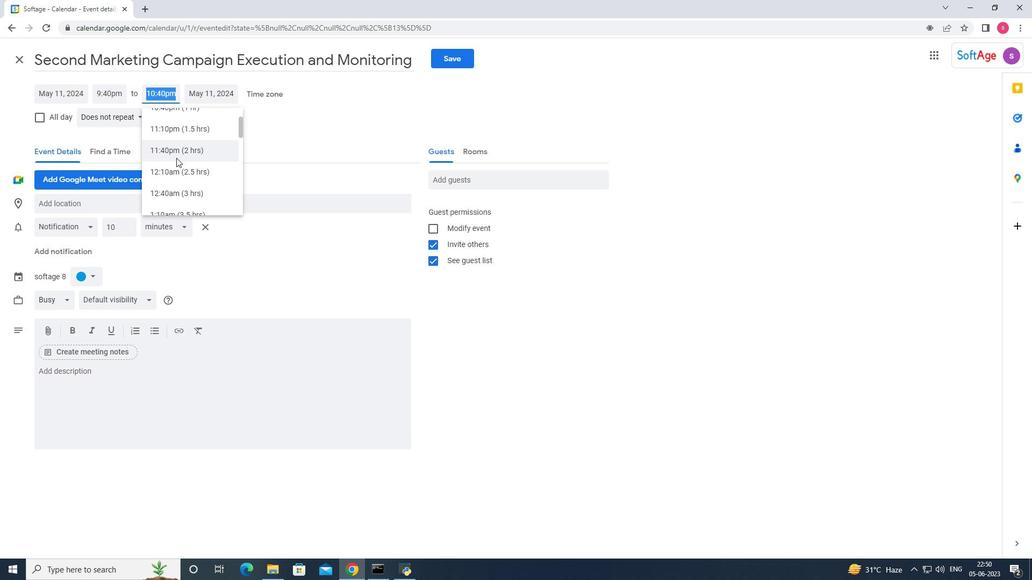 
Action: Mouse pressed left at (179, 155)
Screenshot: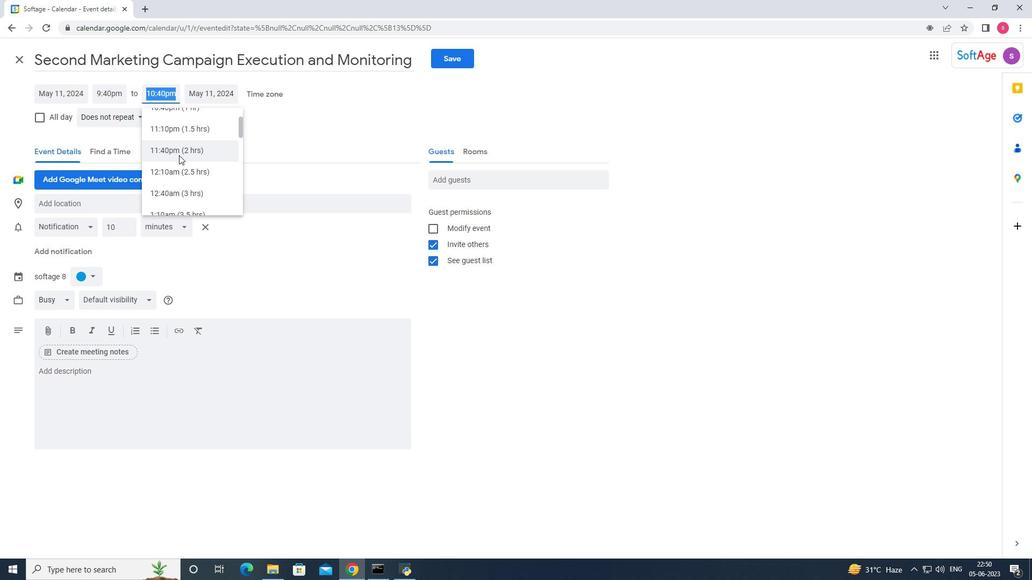 
Action: Mouse moved to (118, 88)
Screenshot: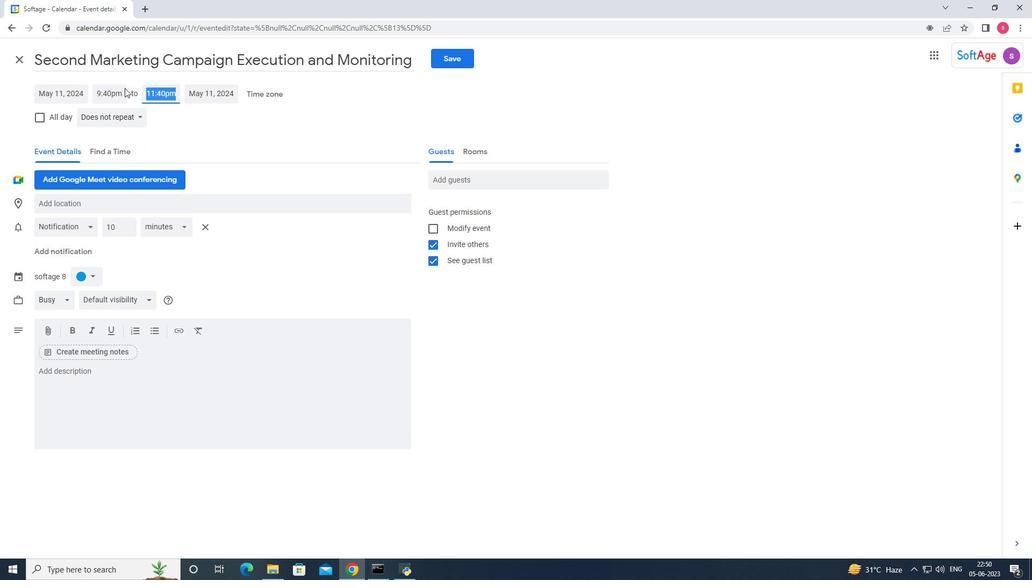 
Action: Mouse pressed left at (118, 88)
Screenshot: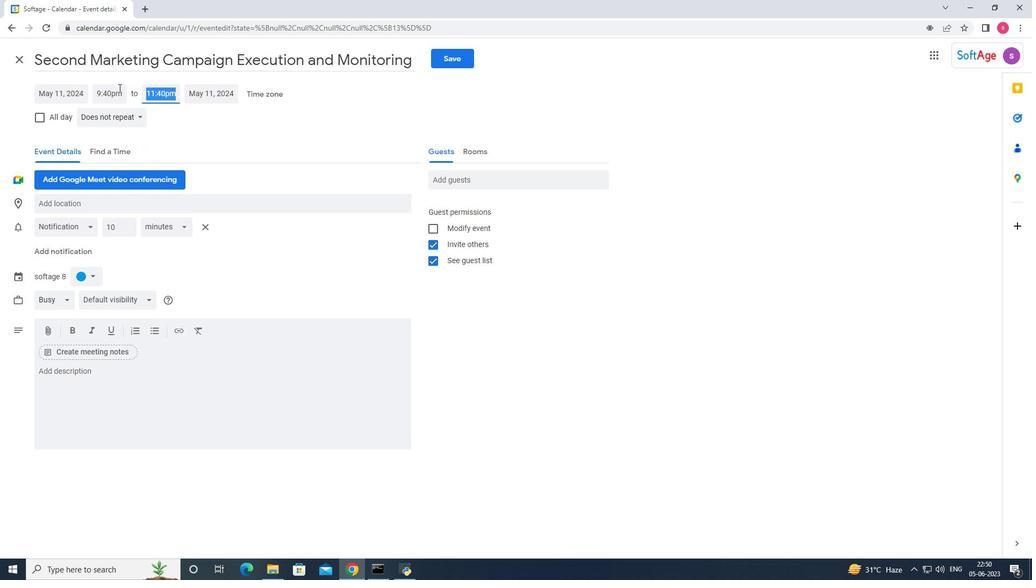 
Action: Mouse moved to (122, 95)
Screenshot: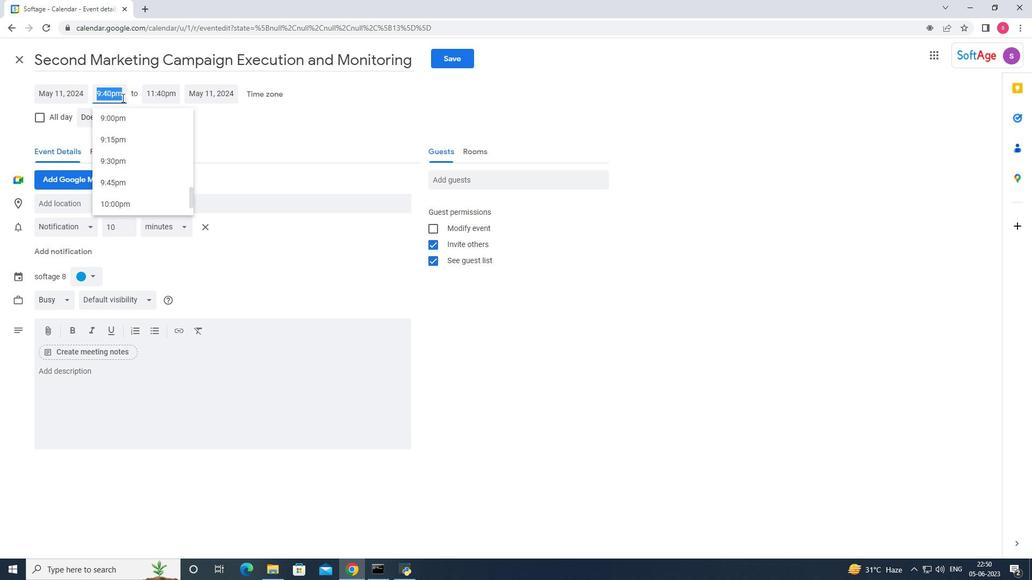 
Action: Mouse pressed left at (122, 95)
Screenshot: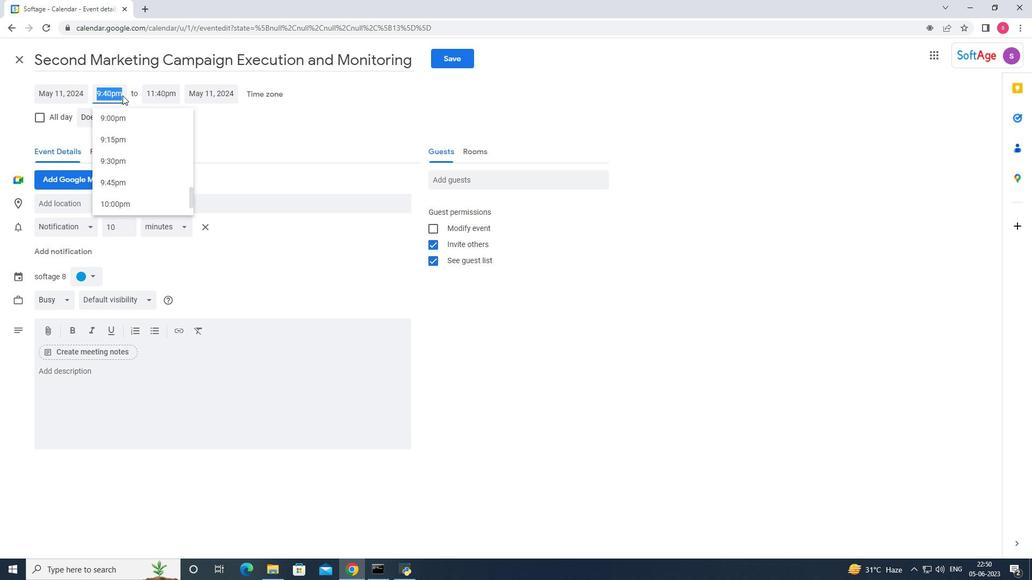 
Action: Mouse moved to (122, 90)
Screenshot: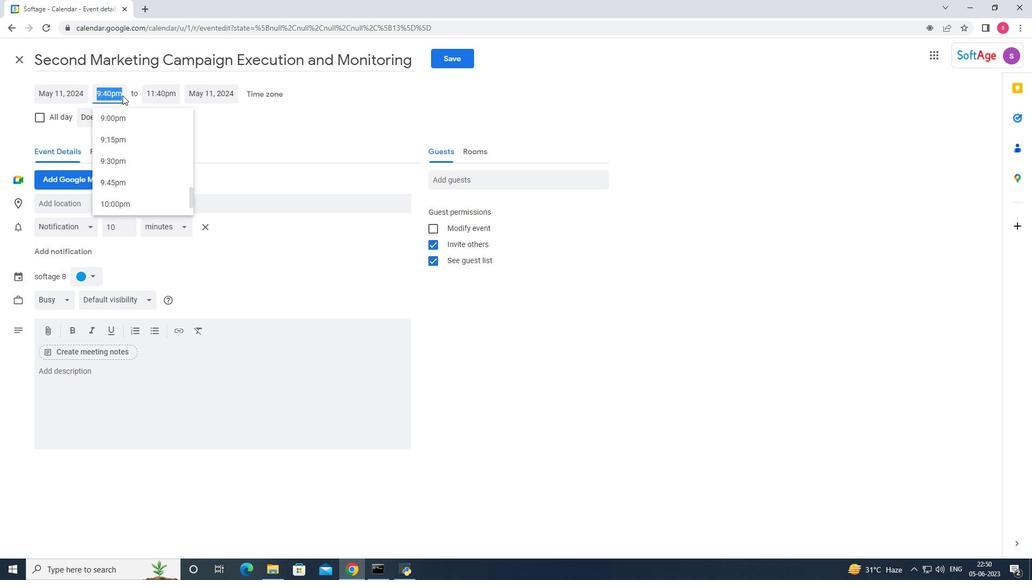 
Action: Mouse pressed left at (122, 90)
Screenshot: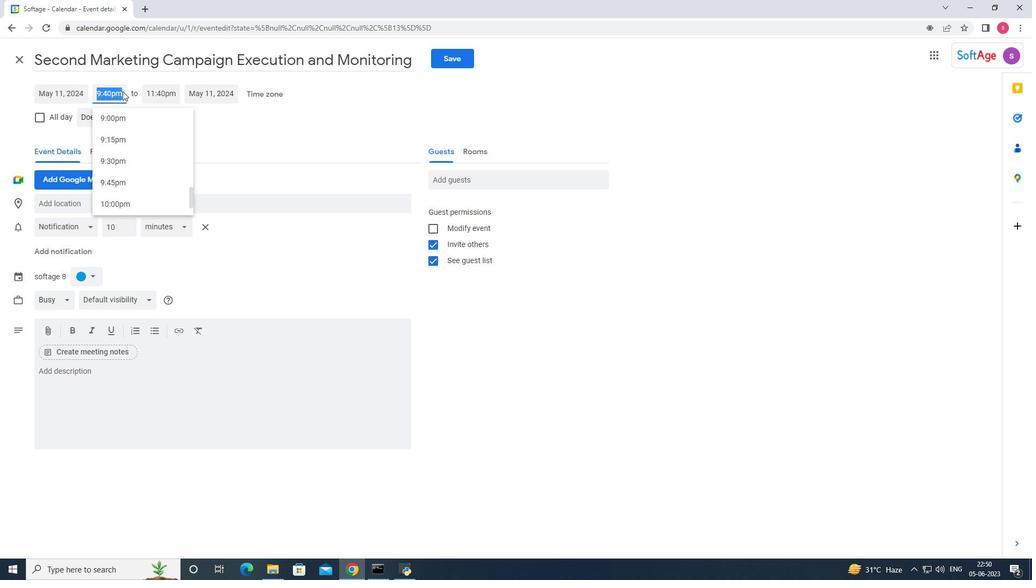 
Action: Mouse moved to (120, 90)
Screenshot: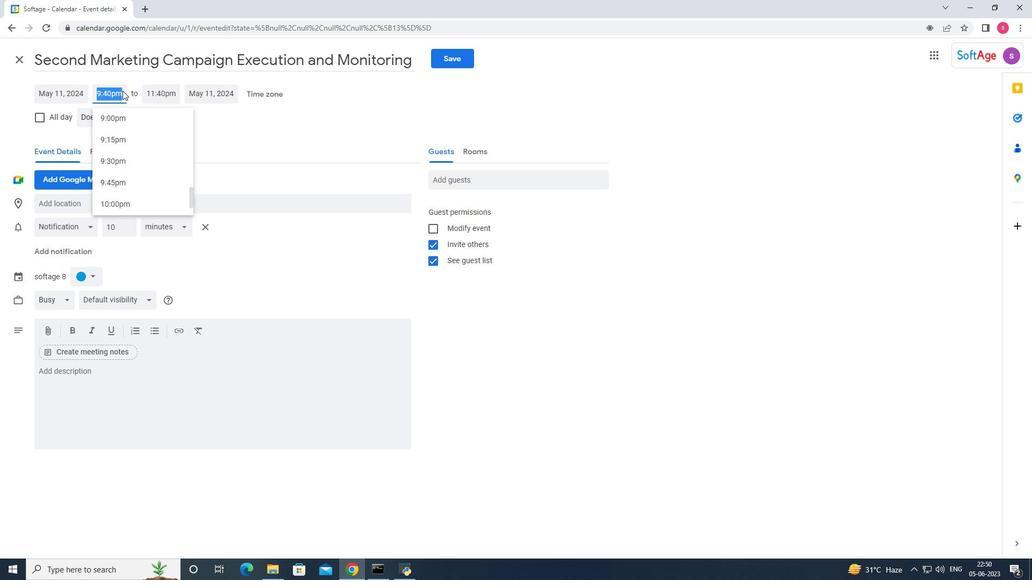 
Action: Mouse pressed left at (120, 90)
Screenshot: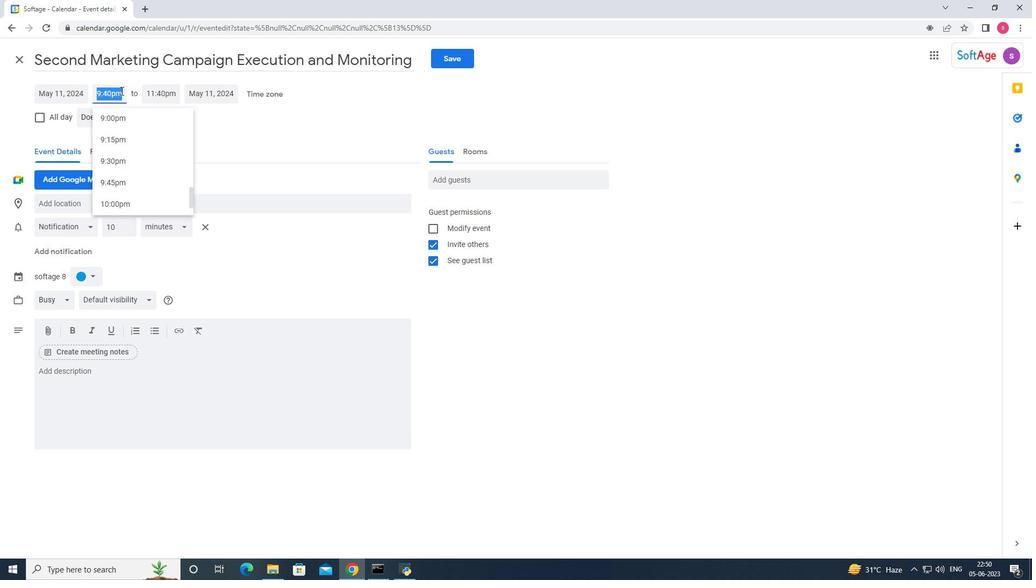 
Action: Key pressed <Key.backspace><Key.backspace><Key.shift>A<Key.shift>M
Screenshot: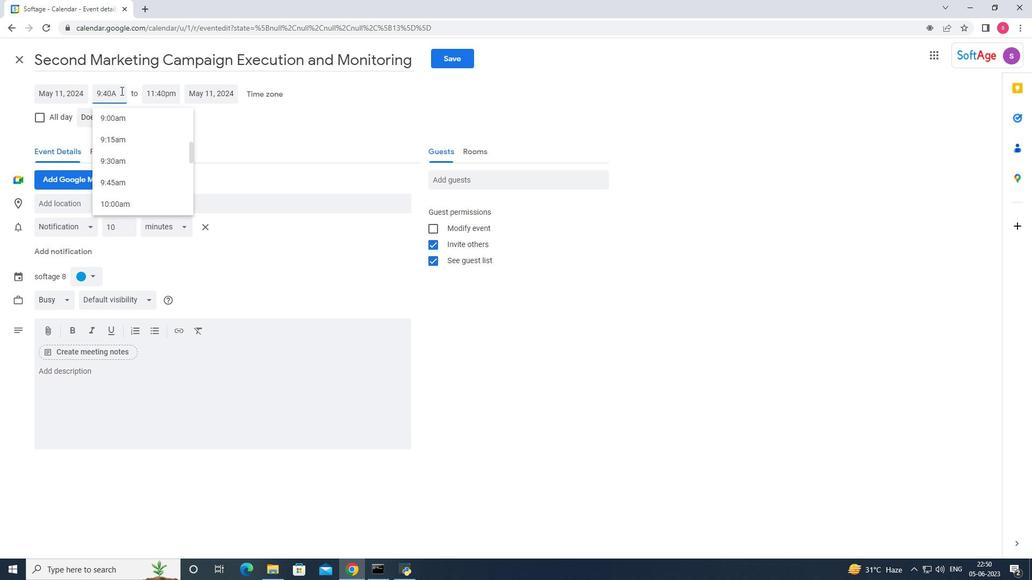 
Action: Mouse moved to (175, 90)
Screenshot: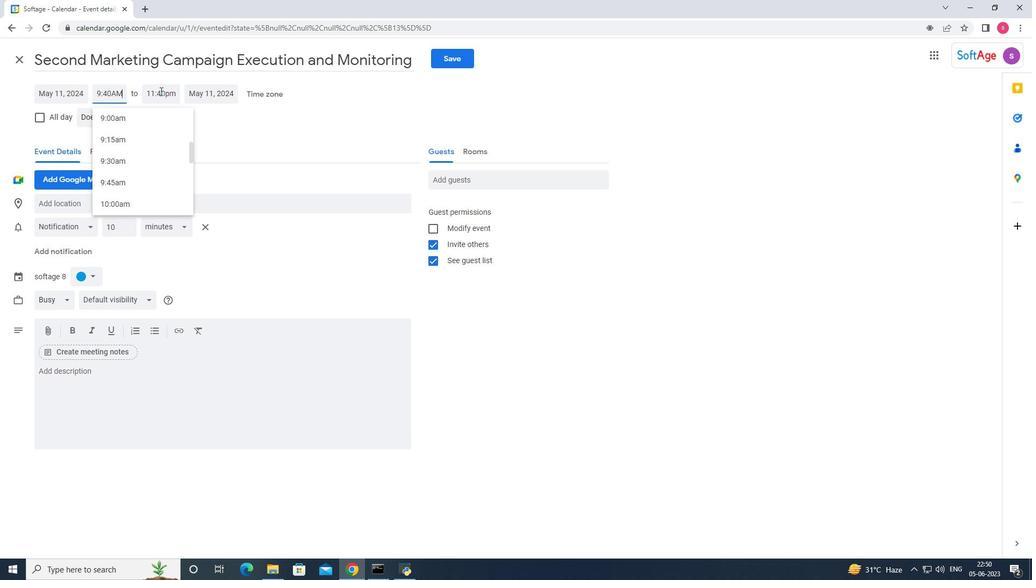 
Action: Mouse pressed left at (175, 90)
Screenshot: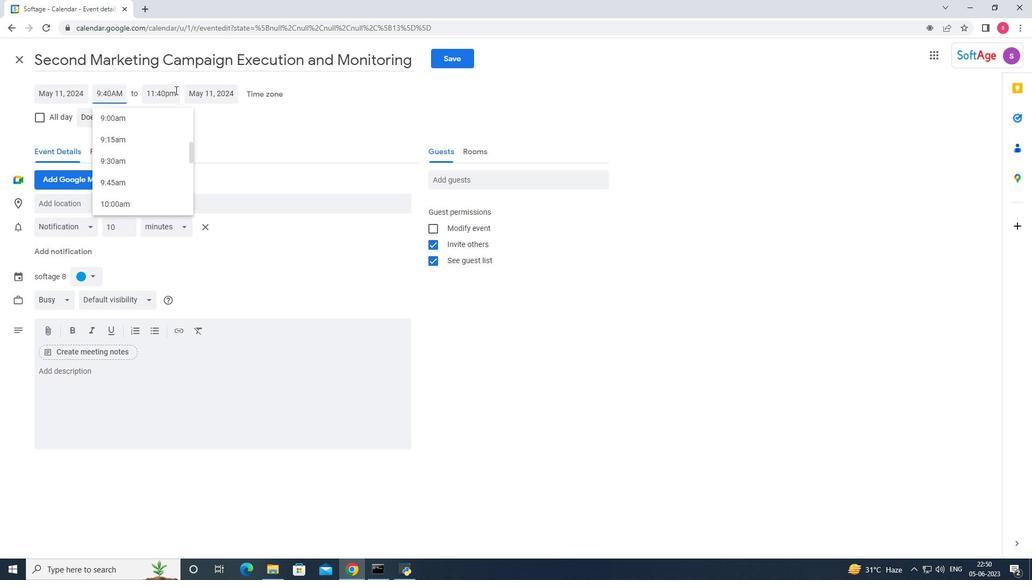 
Action: Mouse moved to (170, 166)
Screenshot: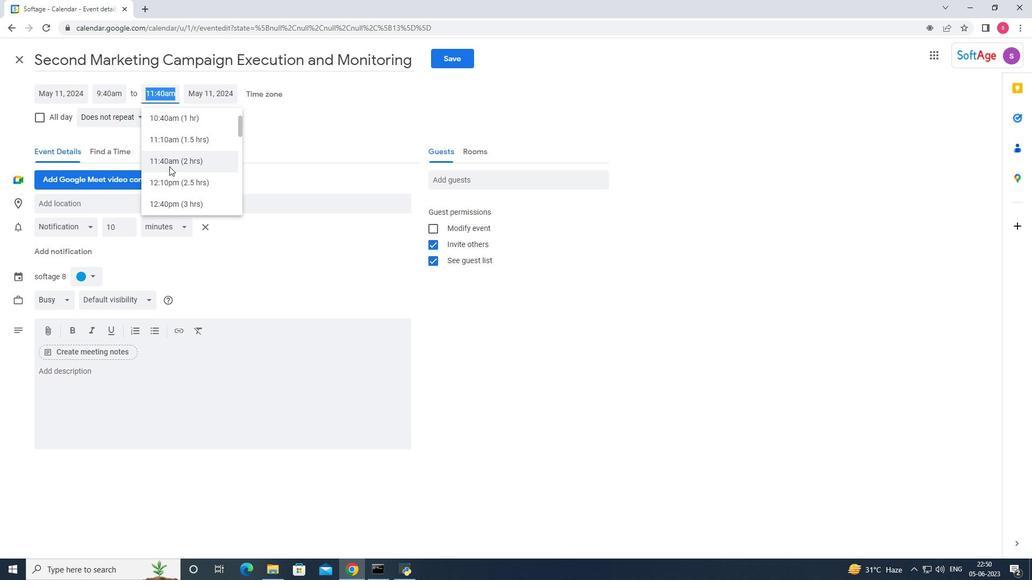 
Action: Mouse pressed left at (170, 166)
Screenshot: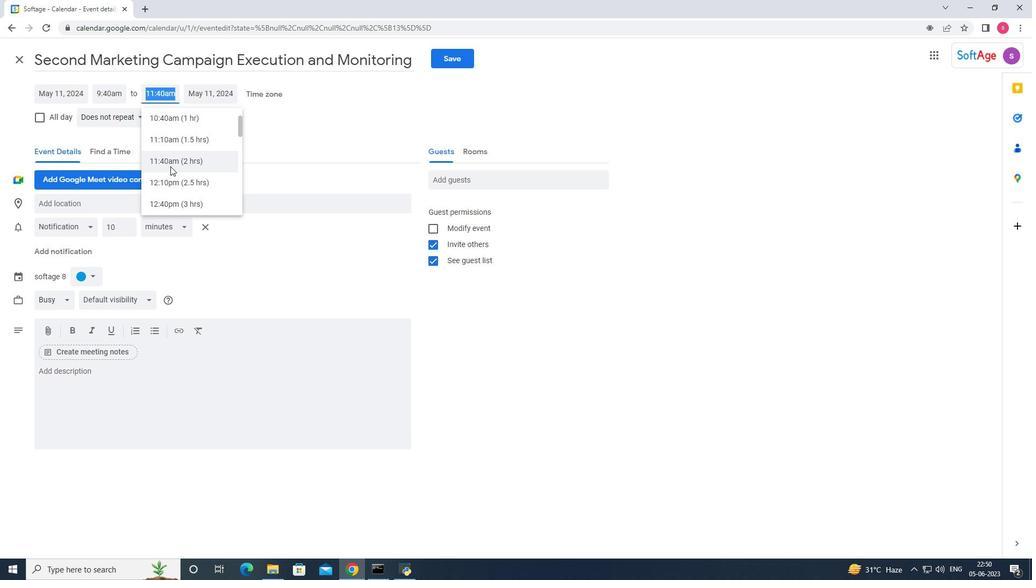 
Action: Mouse moved to (132, 119)
Screenshot: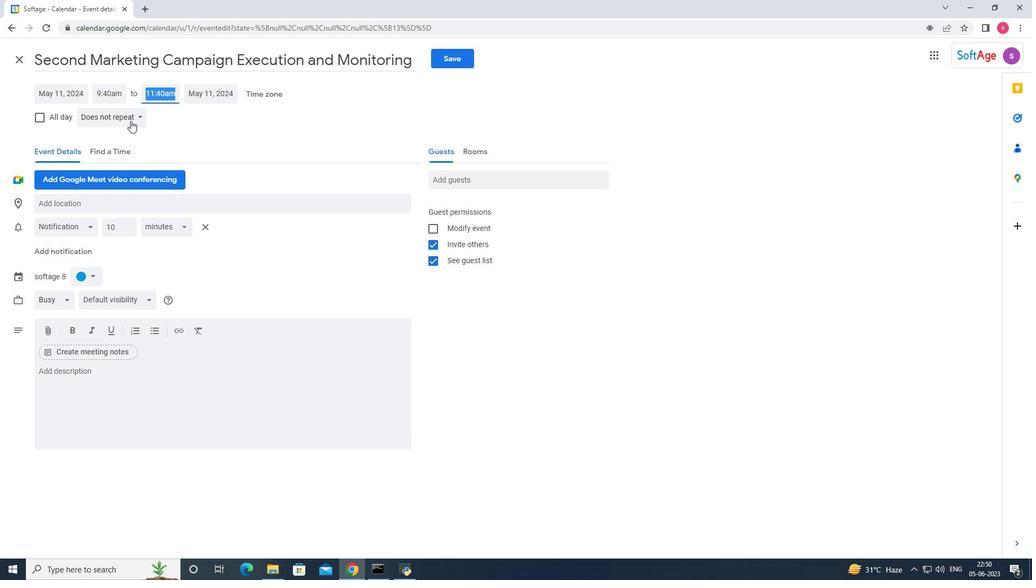 
Action: Mouse pressed left at (132, 119)
Screenshot: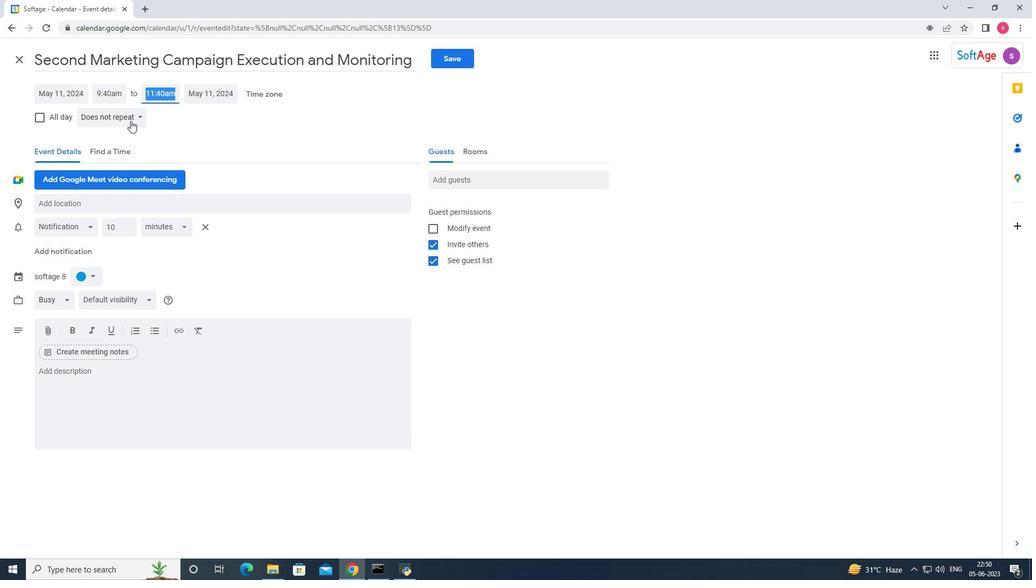 
Action: Mouse moved to (152, 217)
Screenshot: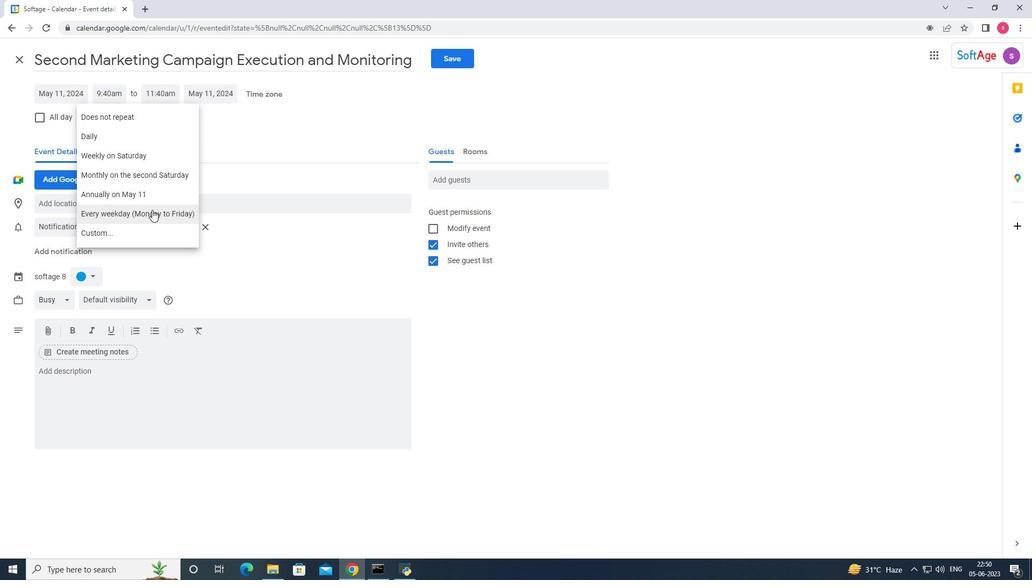 
Action: Mouse pressed left at (152, 217)
Screenshot: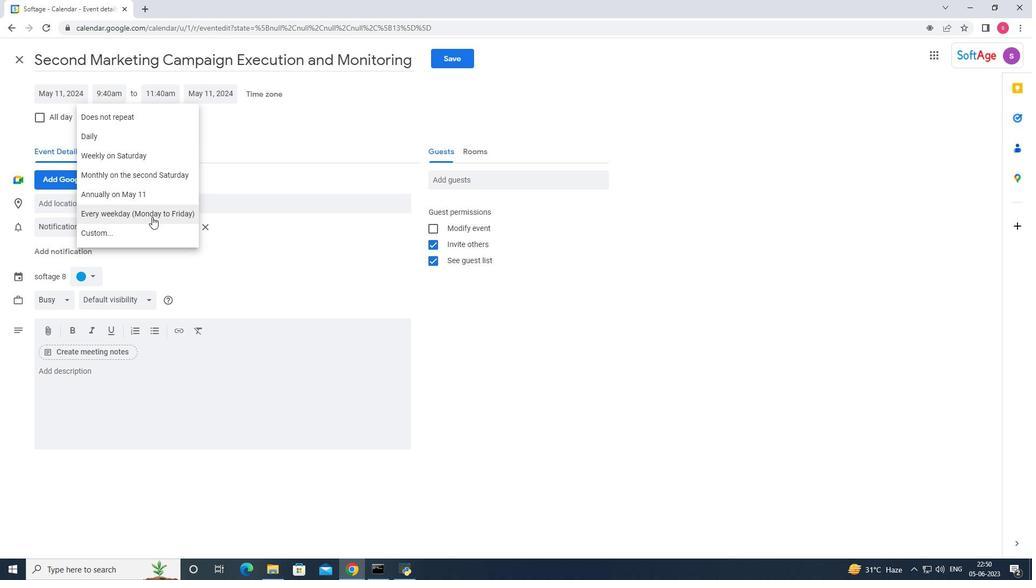 
Action: Mouse moved to (116, 203)
Screenshot: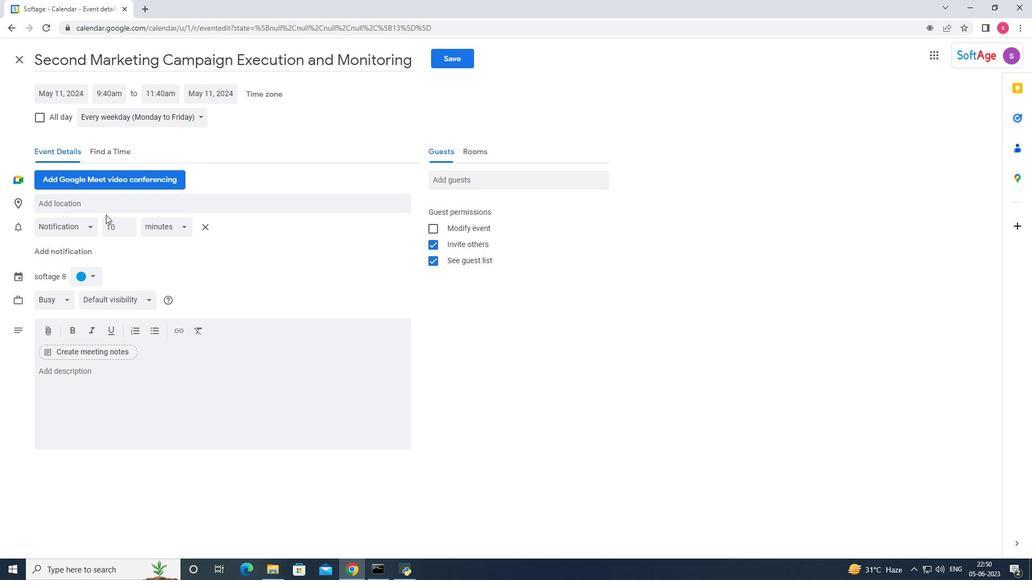 
Action: Mouse pressed left at (116, 203)
Screenshot: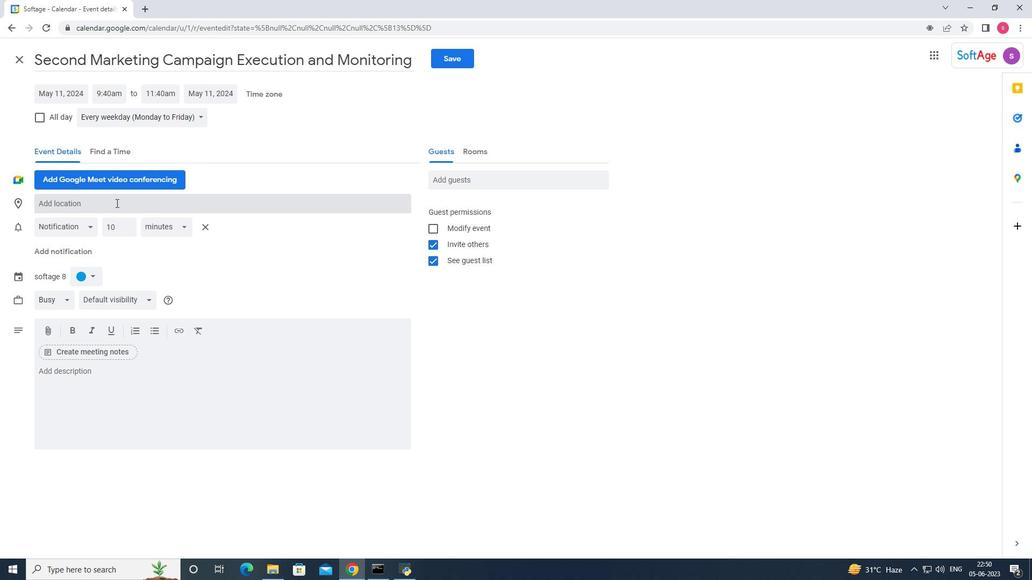 
Action: Key pressed <Key.shift>Kampala,<Key.space><Key.shift>Uganda
Screenshot: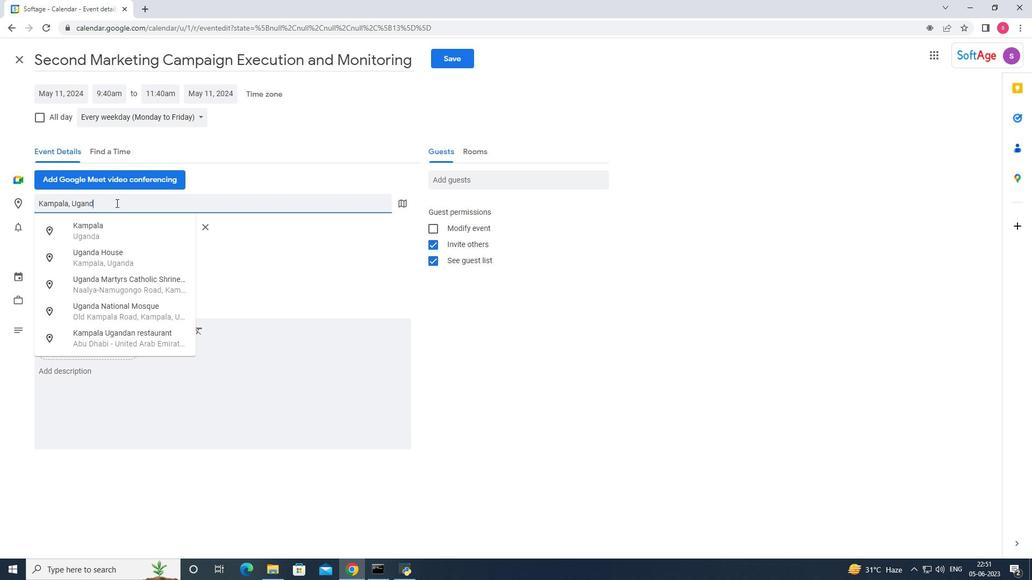 
Action: Mouse moved to (260, 254)
Screenshot: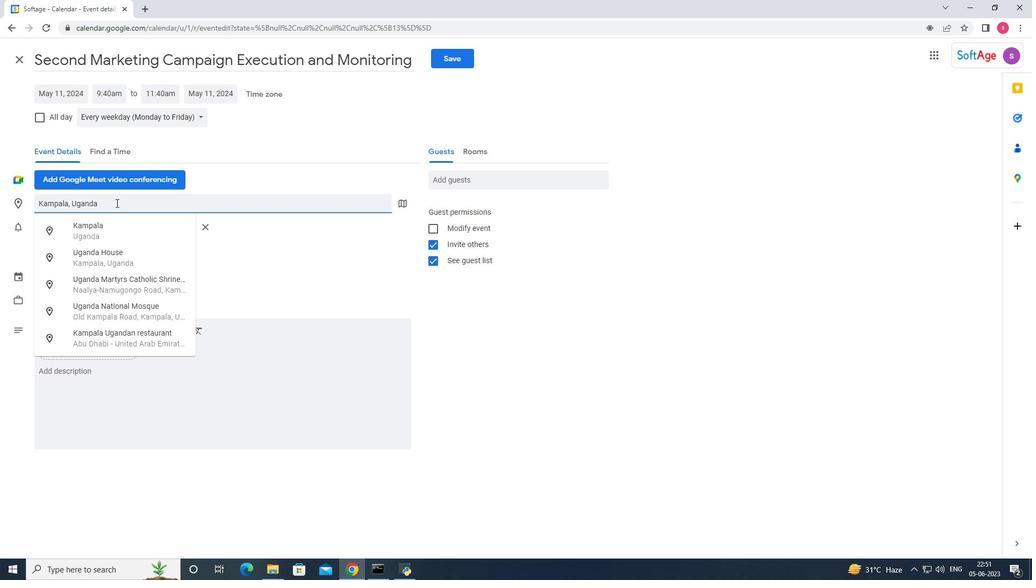 
Action: Mouse pressed left at (260, 254)
Screenshot: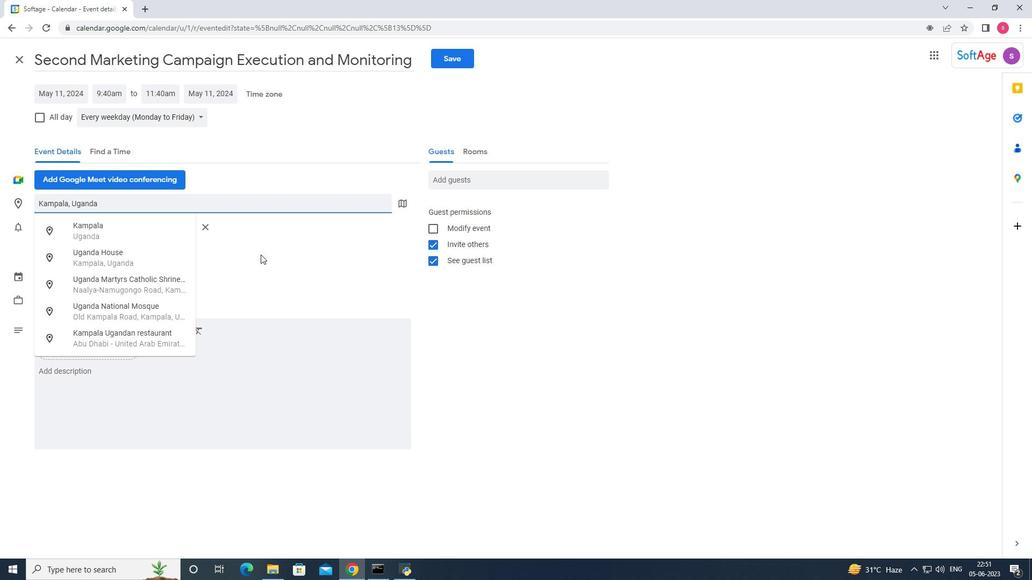 
Action: Mouse moved to (153, 353)
Screenshot: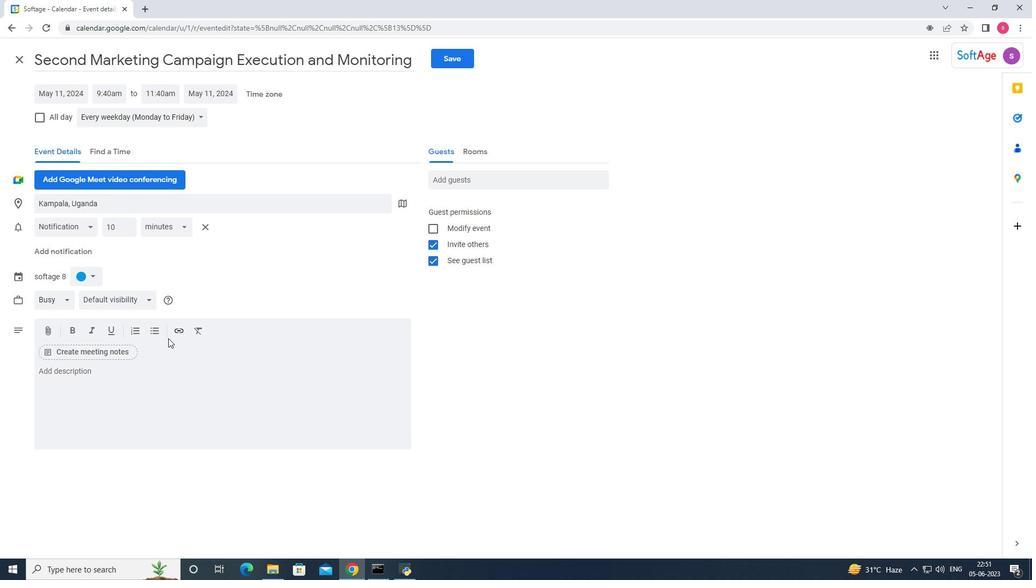 
Action: Mouse pressed left at (153, 353)
Screenshot: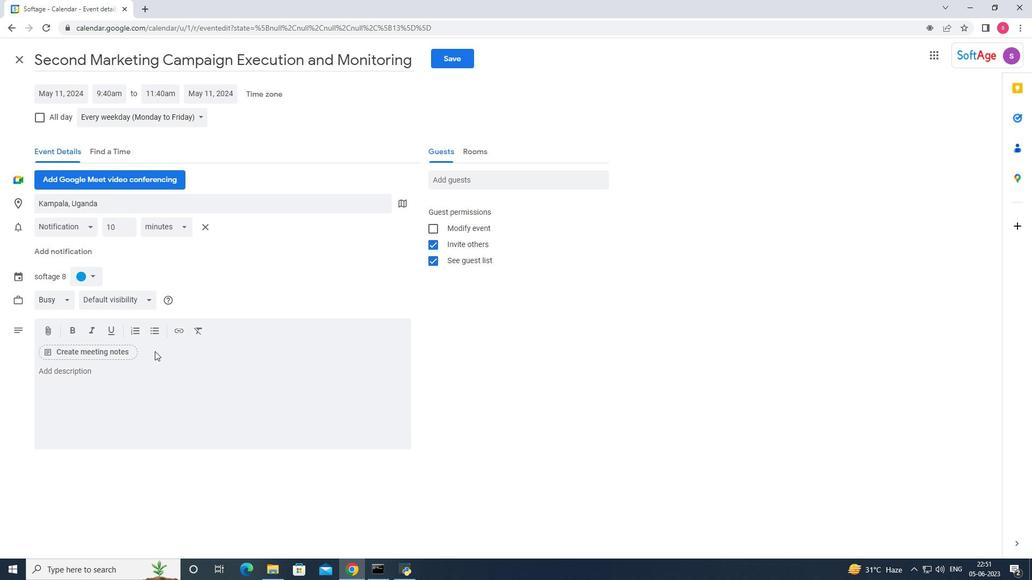 
Action: Mouse moved to (147, 366)
Screenshot: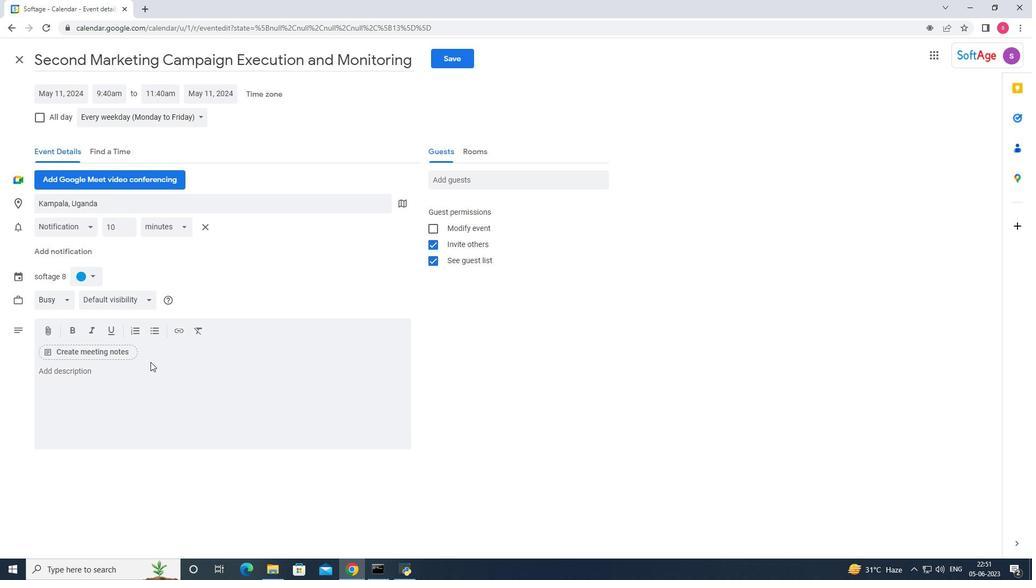 
Action: Mouse pressed left at (147, 366)
Screenshot: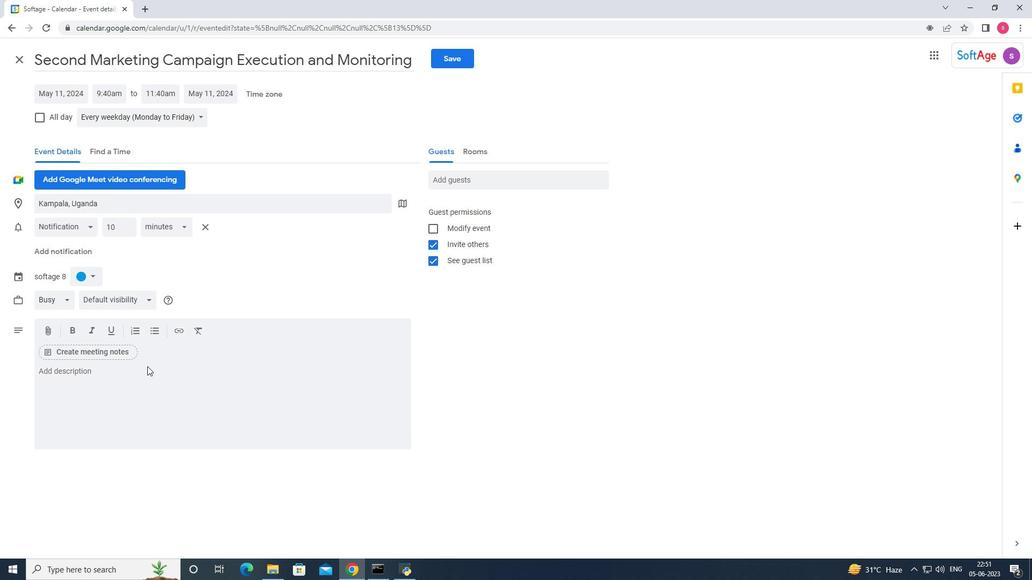 
Action: Mouse moved to (141, 370)
Screenshot: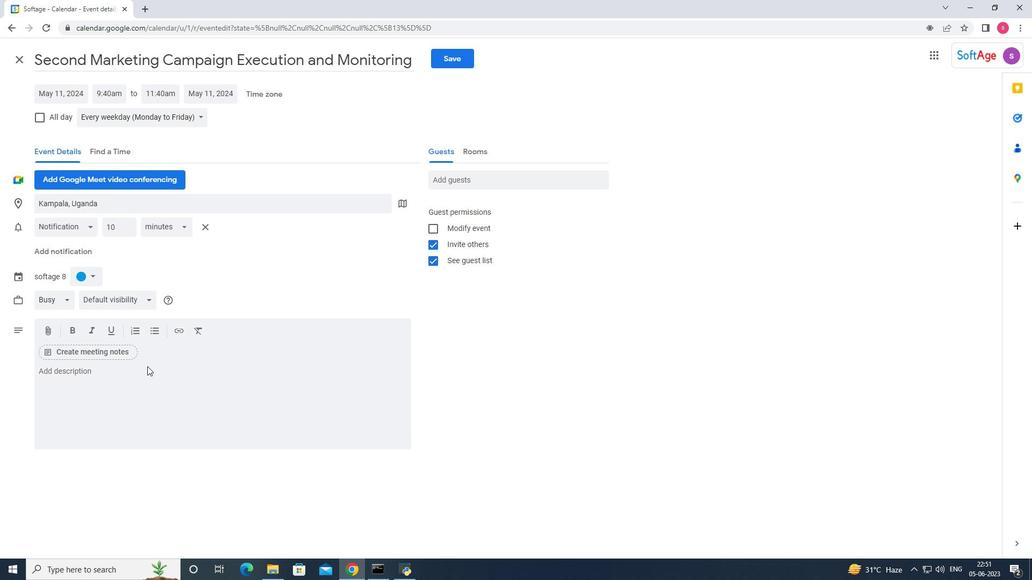 
Action: Mouse pressed left at (141, 370)
Screenshot: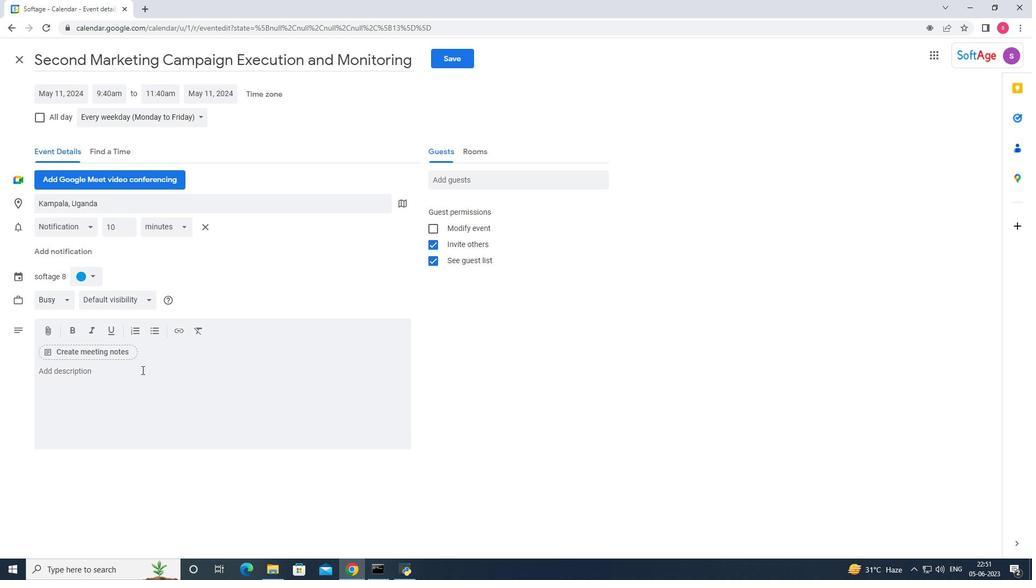 
Action: Mouse moved to (140, 370)
Screenshot: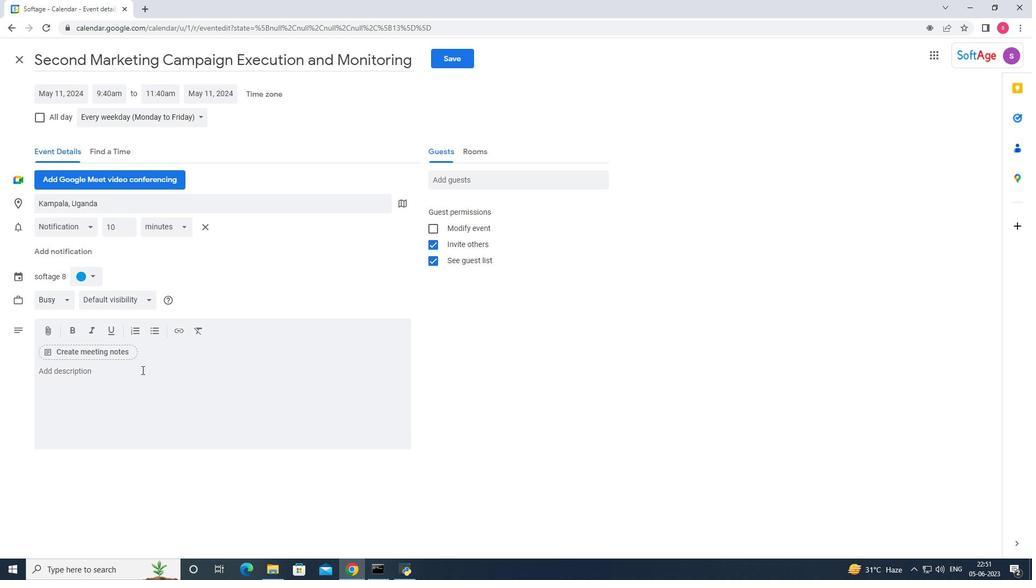 
Action: Key pressed <Key.shift>Participants<Key.space>will<Key.space>develop<Key.space>strategies<Key.space>for<Key.space>expressing<Key.space>their<Key.space>thoughts<Key.space>and<Key.space>ideas<Key.space>clearly<Key.space><Key.space><Key.backspace>and<Key.space>confidently<Key.space><Key.backspace>.<Key.space><Key.shift><Key.shift><Key.shift><Key.shift>They<Key.space>will<Key.space>learn<Key.space><Key.shift>Techniques<Key.left><Key.left><Key.left><Key.left><Key.left><Key.left><Key.left><Key.left><Key.left><Key.backspace>t<Key.right><Key.right><Key.right><Key.right><Key.right><Key.right><Key.right><Key.right><Key.right><Key.right><Key.space>for<Key.space>structuring<Key.space>their<Key.space>messages,<Key.space>using<Key.space>appo<Key.backspace>ropriate<Key.space>language<Key.space>and<Key.space>tone<Key.space><Key.backspace>,<Key.space>and<Key.space>adapting<Key.space>their<Key.space>communication<Key.space>style<Key.space>to<Key.space>different<Key.space>audiences<Key.space>and<Key.space><Key.left><Key.right><Key.left><Key.right>and<Key.space><Key.backspace><Key.backspace><Key.backspace><Key.backspace>situtations<Key.space>
Screenshot: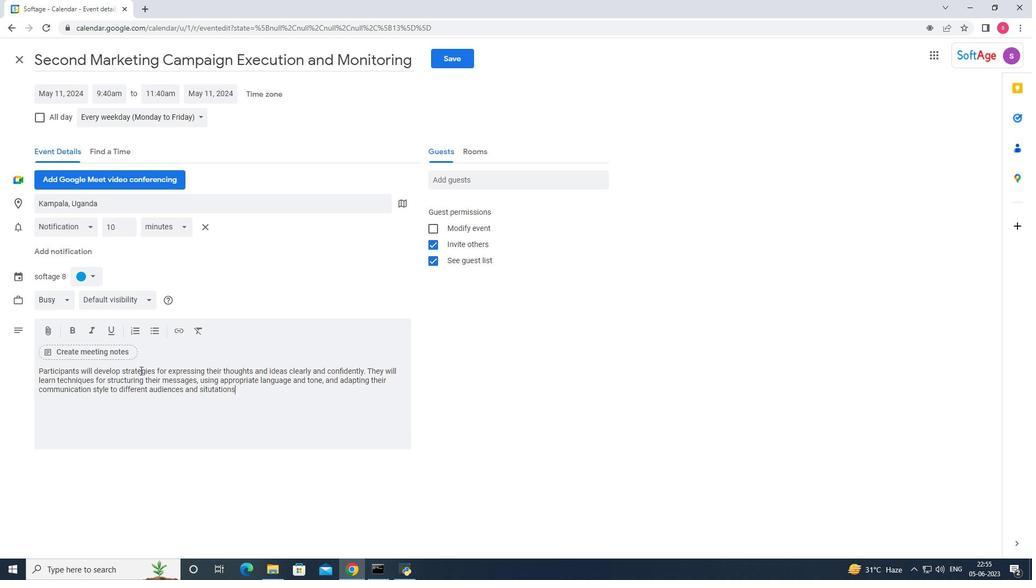 
Action: Mouse moved to (212, 394)
Screenshot: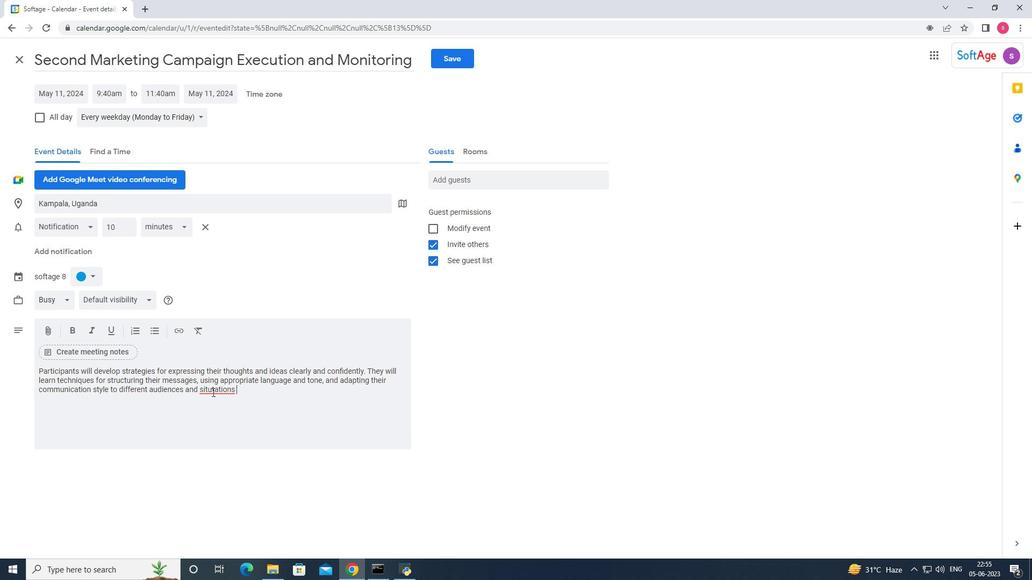 
Action: Mouse pressed right at (212, 394)
Screenshot: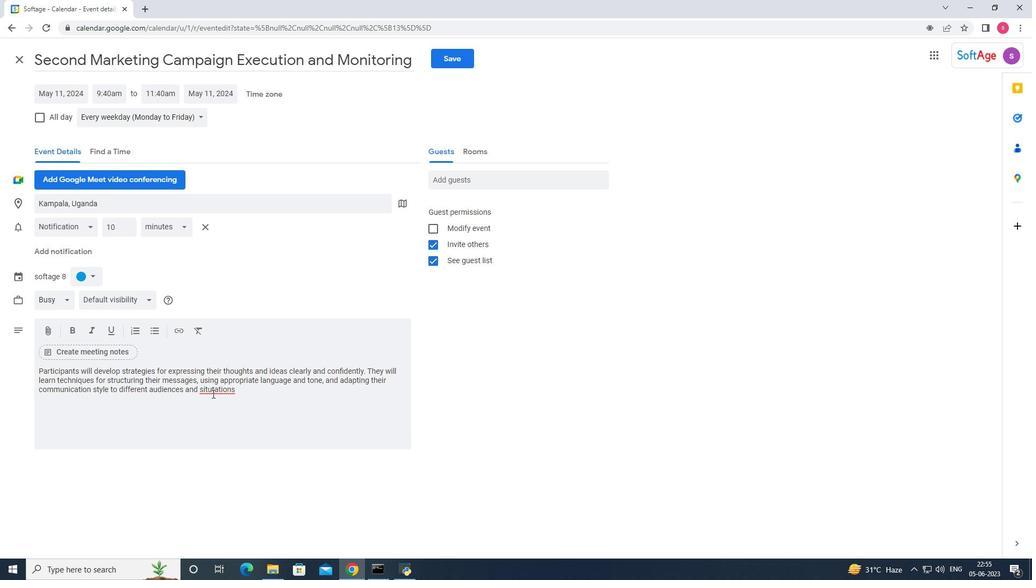 
Action: Mouse moved to (251, 236)
Screenshot: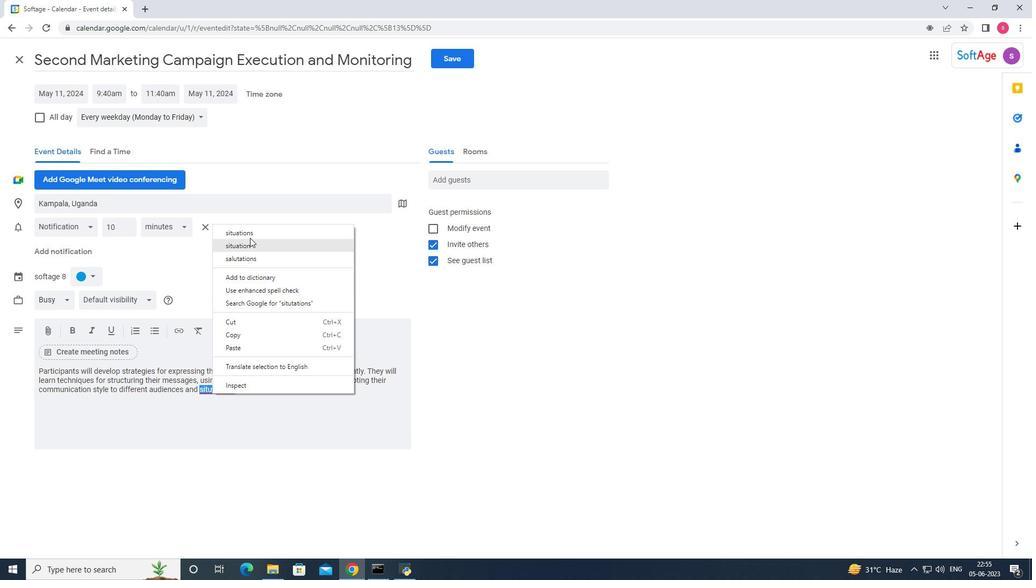 
Action: Mouse pressed left at (251, 236)
Screenshot: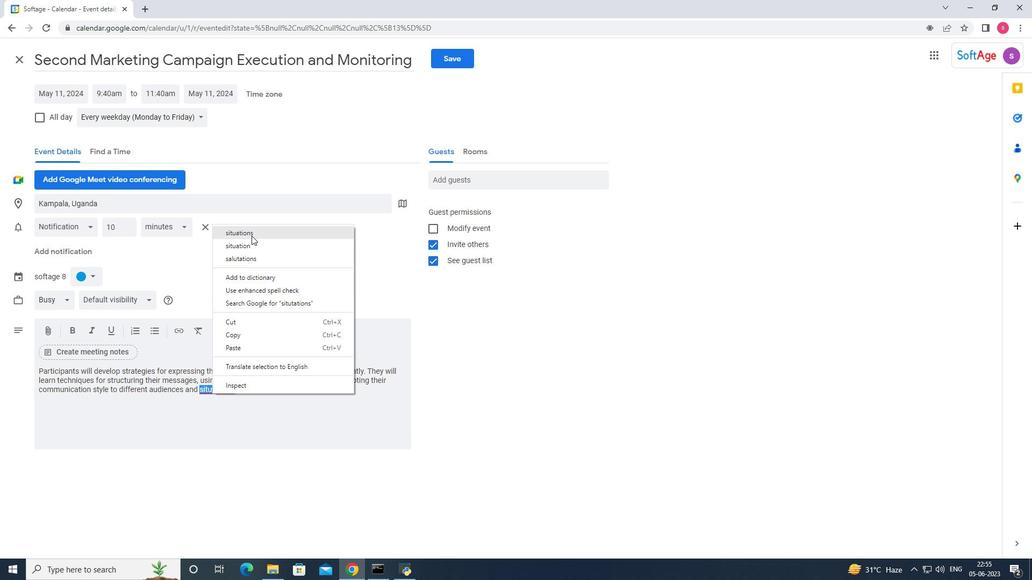 
Action: Mouse moved to (249, 388)
Screenshot: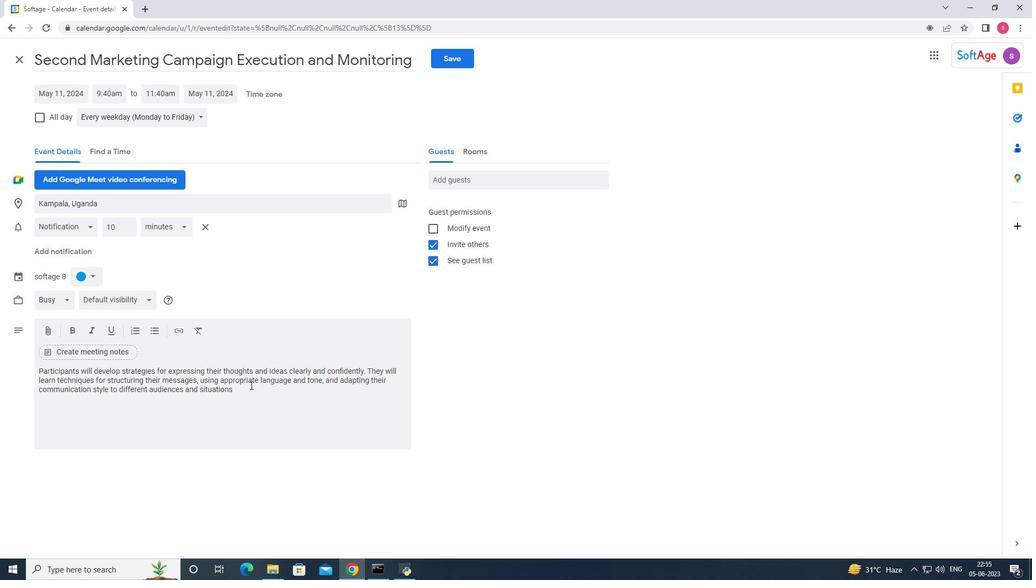 
Action: Key pressed <Key.space><Key.backspace>.<Key.space>
Screenshot: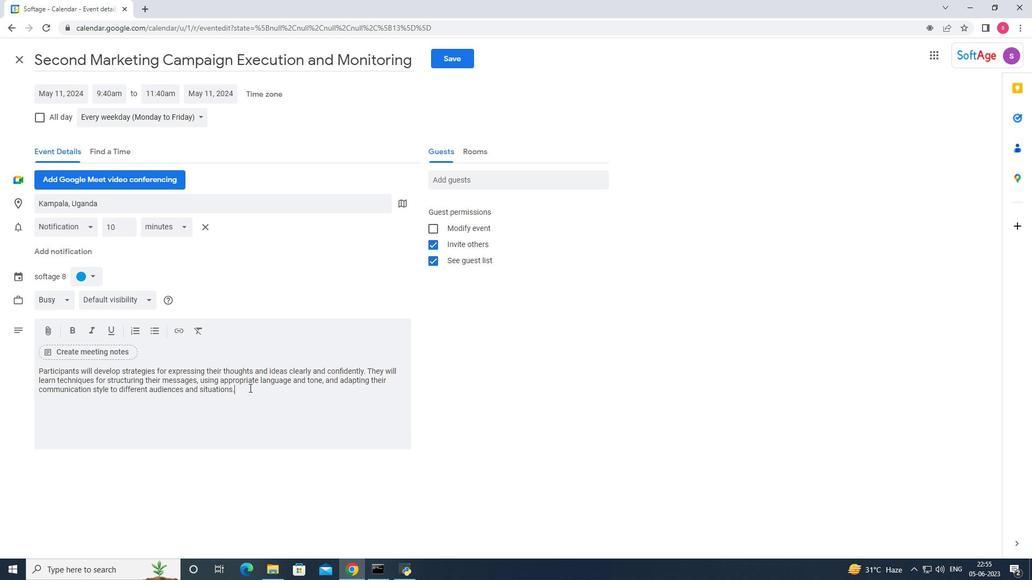 
Action: Mouse moved to (93, 277)
Screenshot: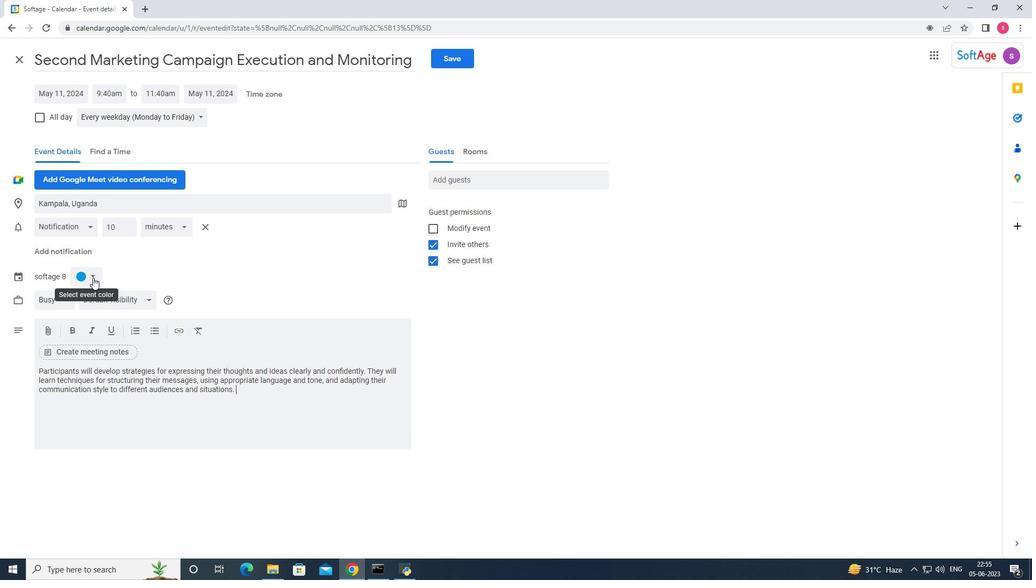 
Action: Mouse pressed left at (93, 277)
Screenshot: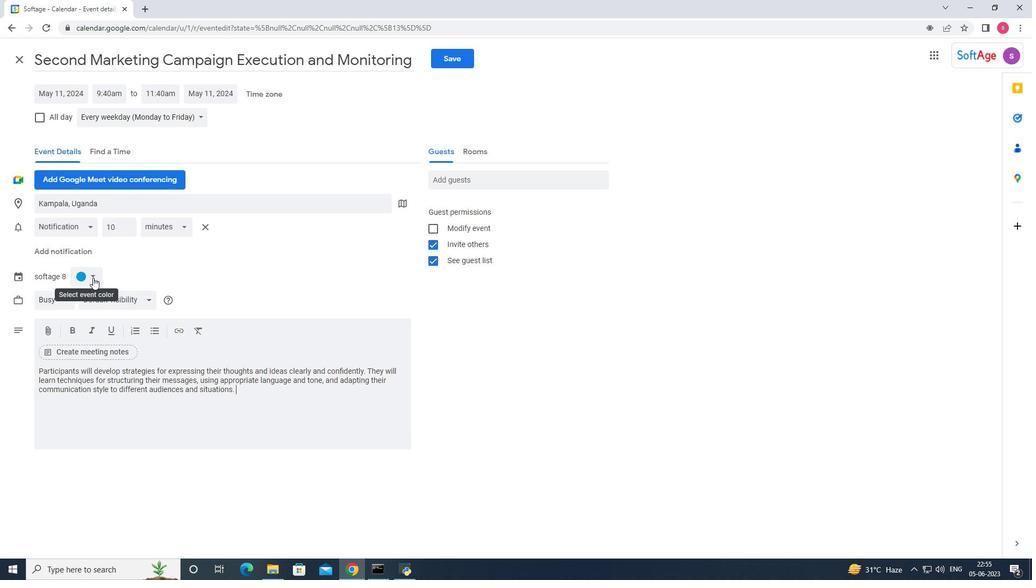 
Action: Mouse moved to (93, 312)
Screenshot: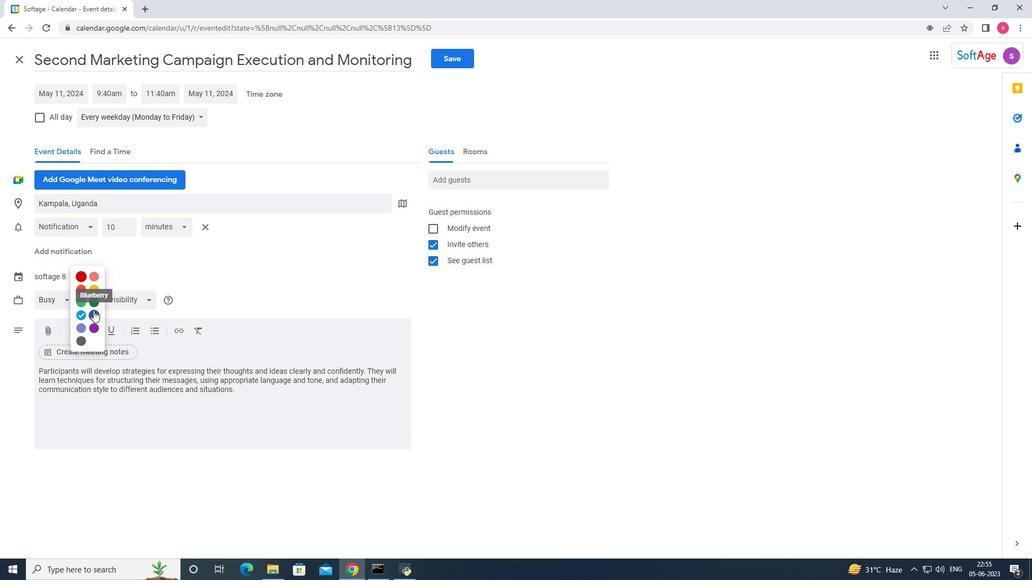 
Action: Mouse pressed left at (93, 312)
Screenshot: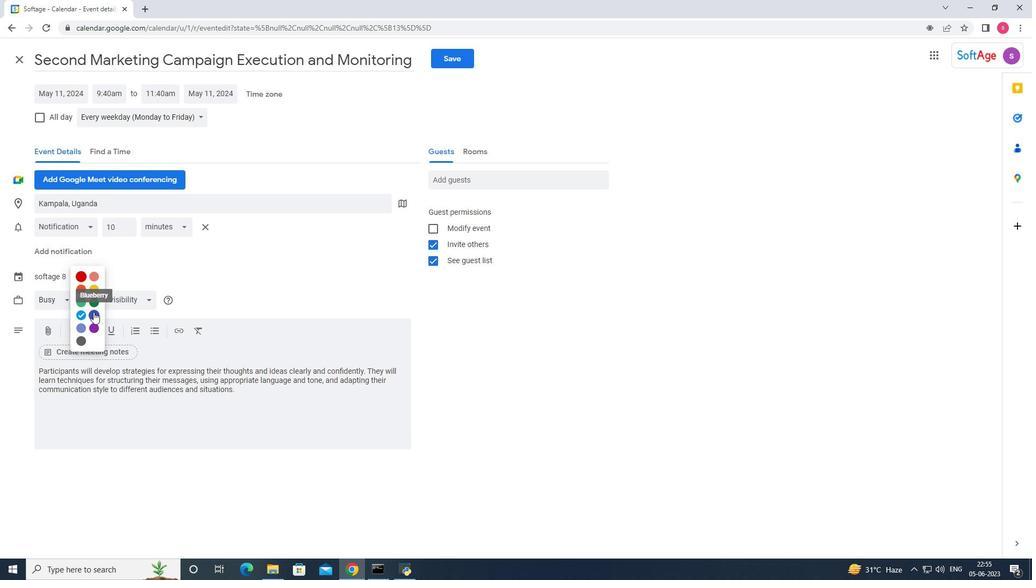 
Action: Mouse moved to (473, 184)
Screenshot: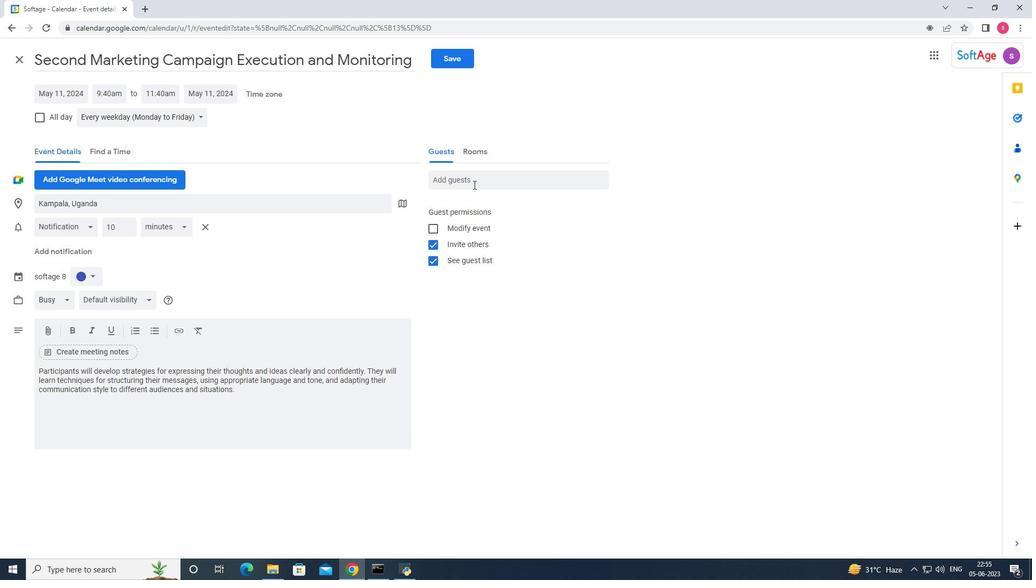 
Action: Mouse pressed left at (473, 184)
Screenshot: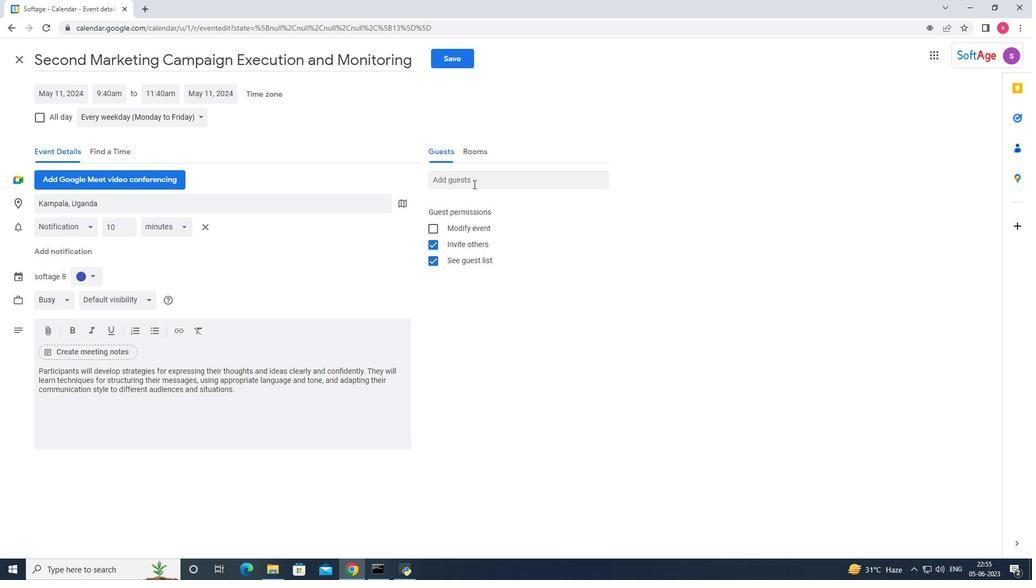 
Action: Key pressed softage.4
Screenshot: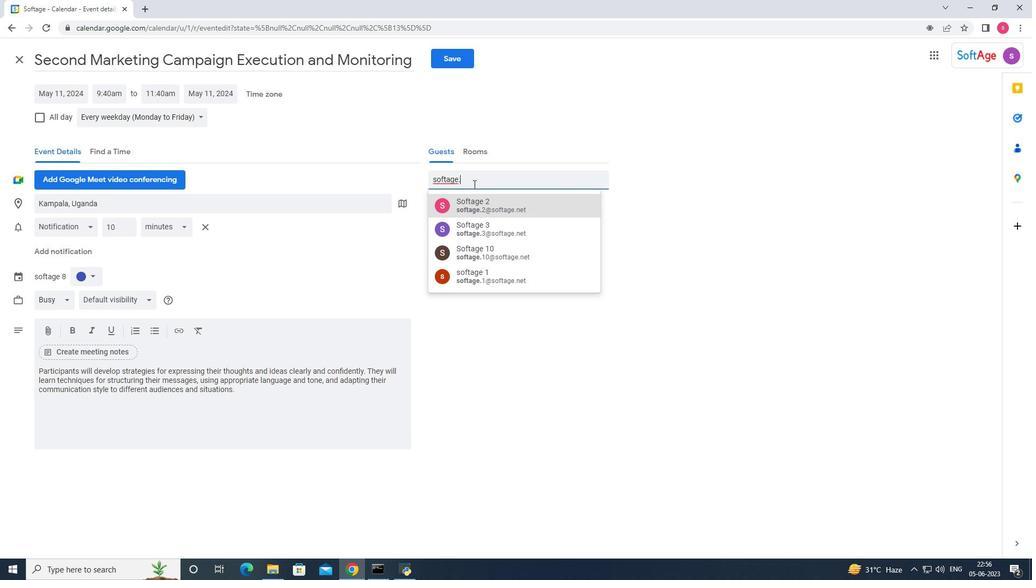 
Action: Mouse moved to (475, 202)
Screenshot: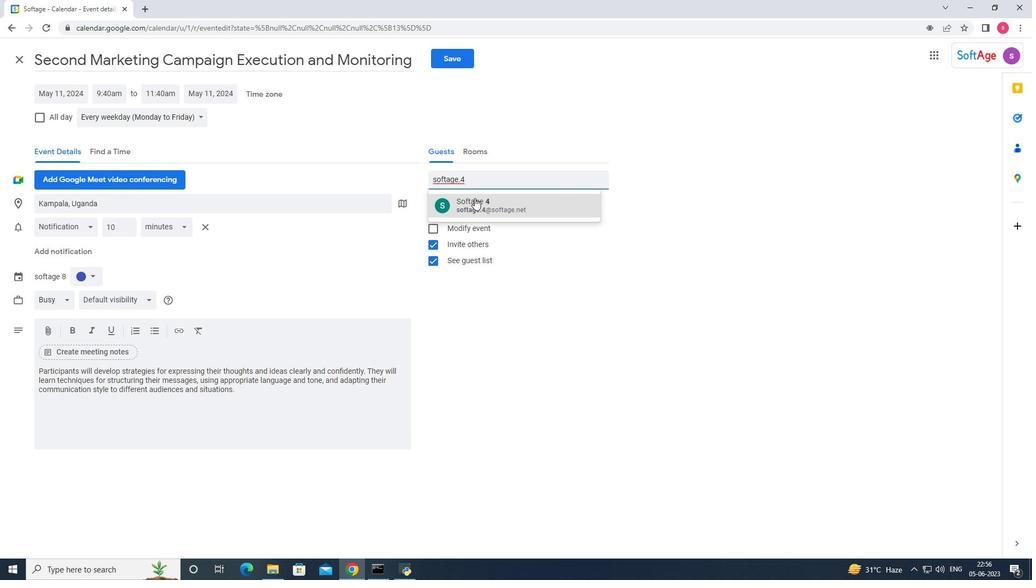 
Action: Mouse pressed left at (475, 202)
Screenshot: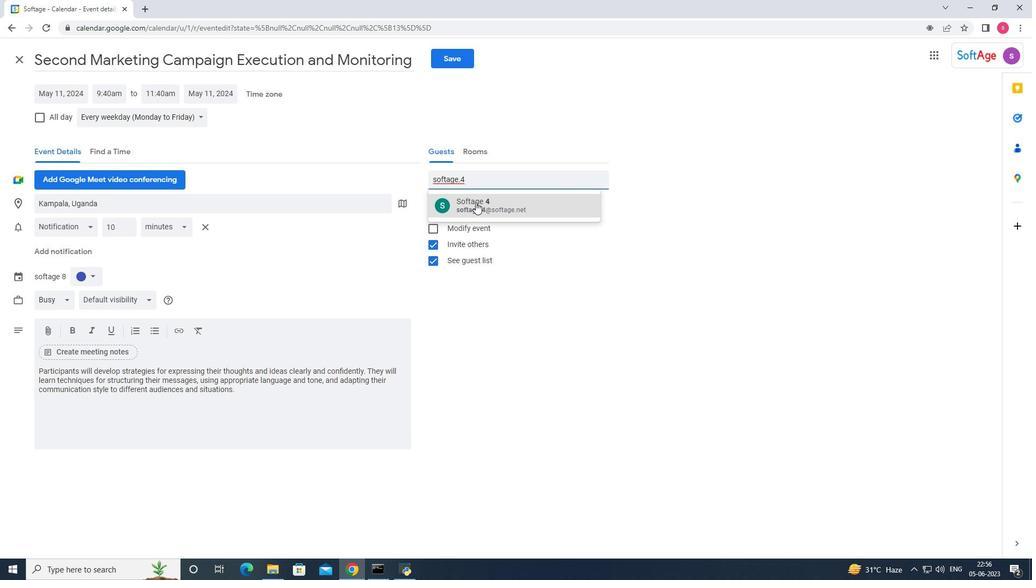 
Action: Mouse moved to (471, 178)
Screenshot: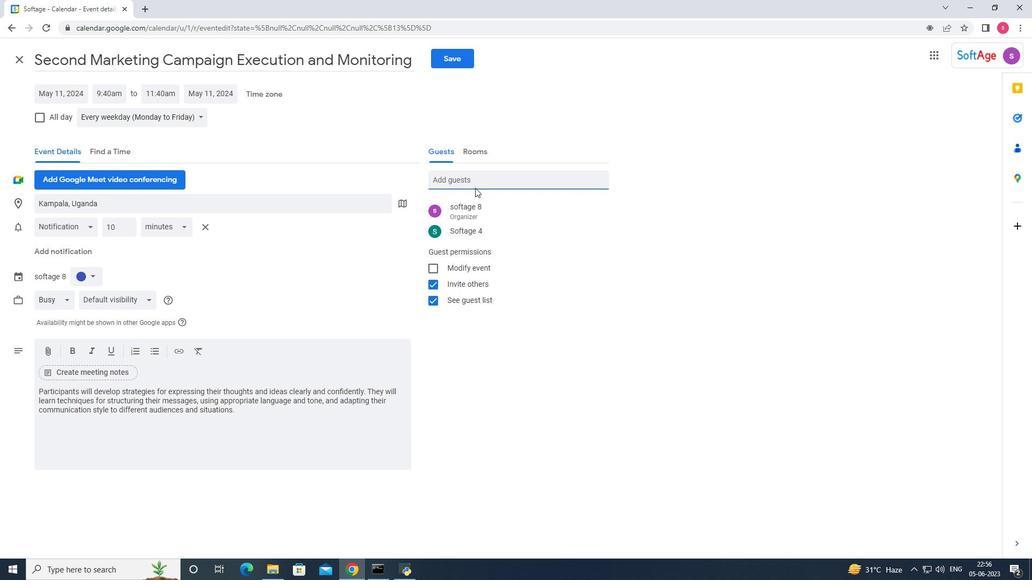 
Action: Mouse pressed left at (471, 178)
Screenshot: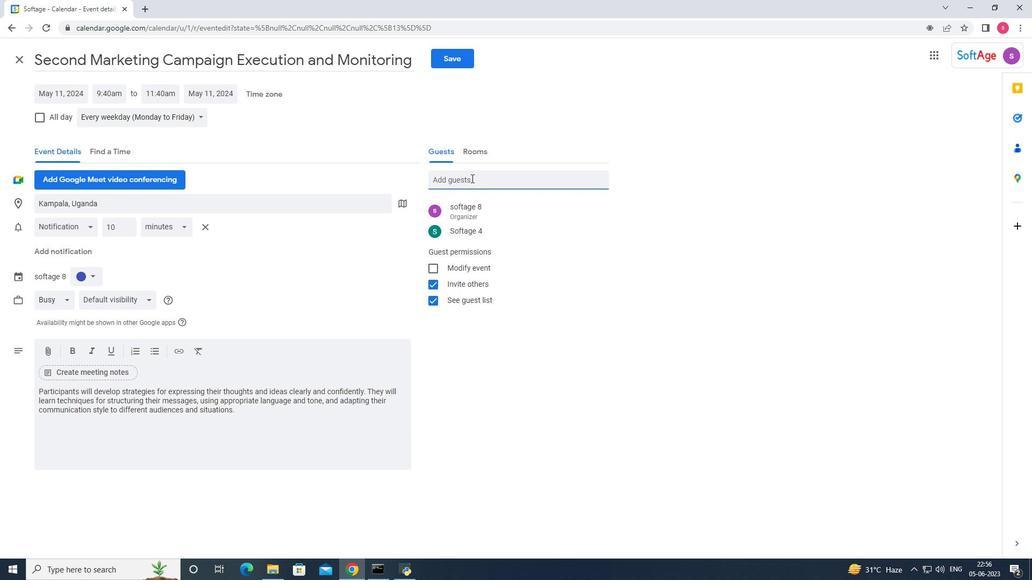 
Action: Key pressed softage
Screenshot: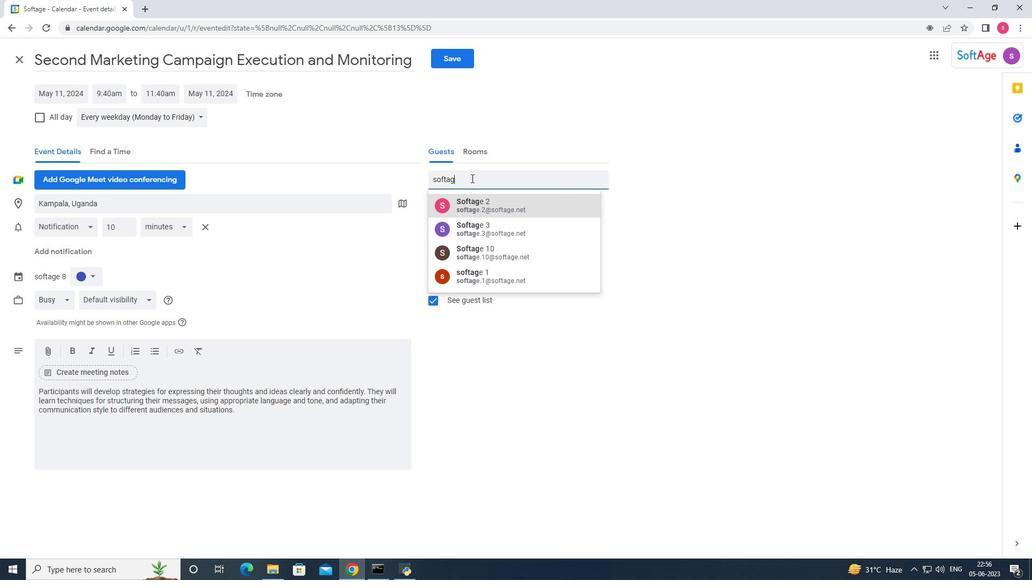 
Action: Mouse moved to (497, 211)
Screenshot: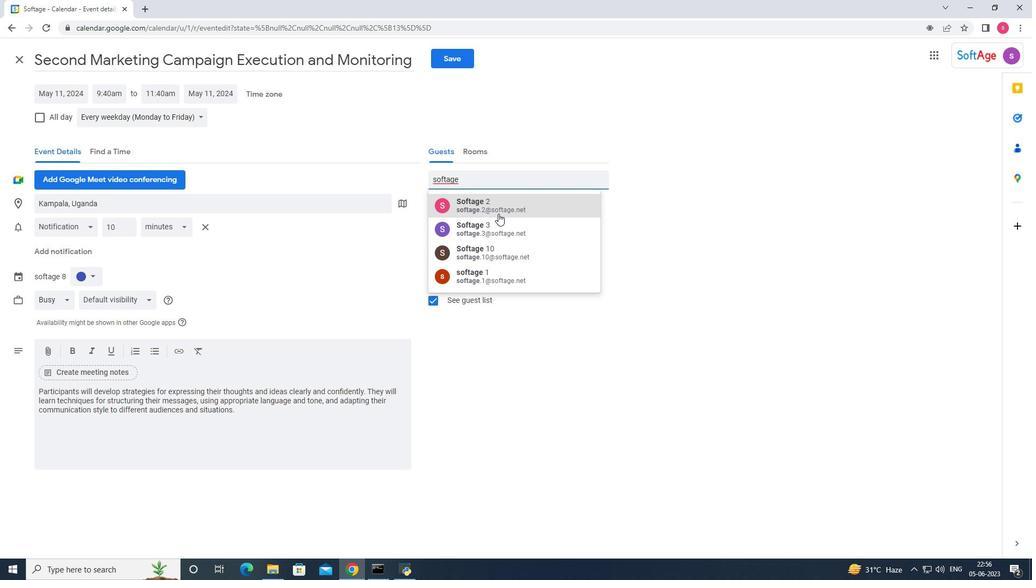 
Action: Key pressed .5
Screenshot: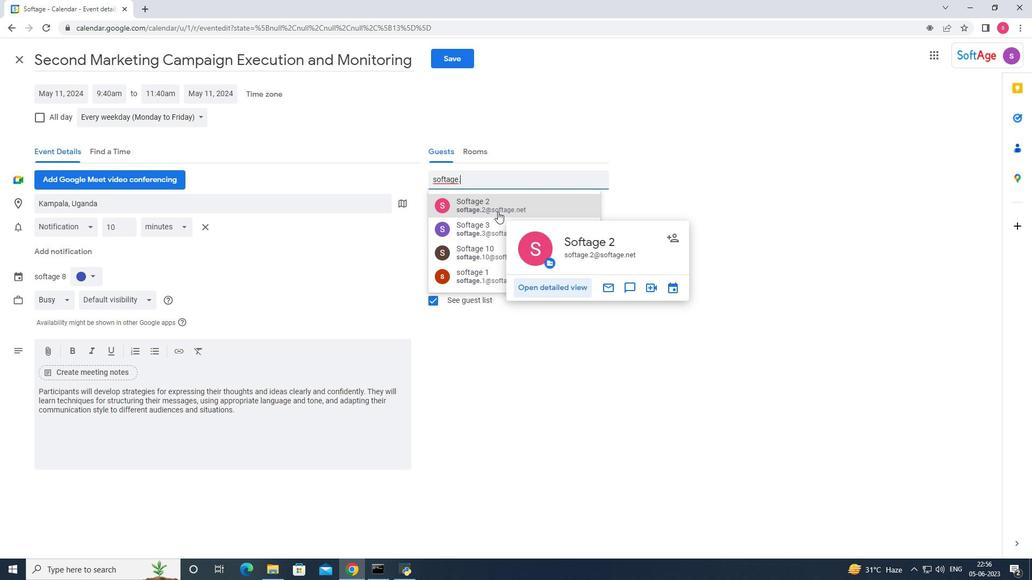 
Action: Mouse moved to (497, 202)
Screenshot: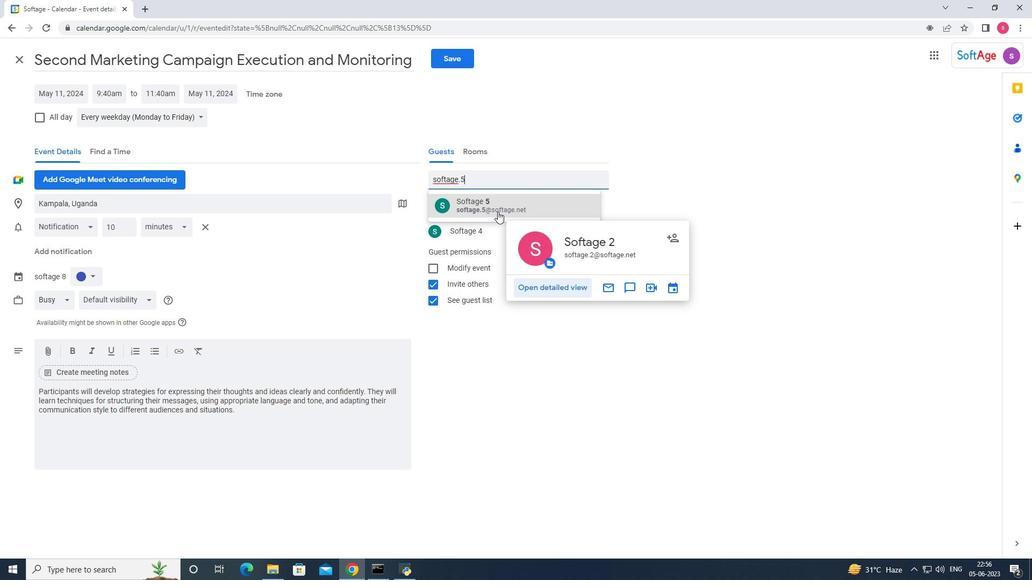 
Action: Mouse pressed left at (497, 202)
Screenshot: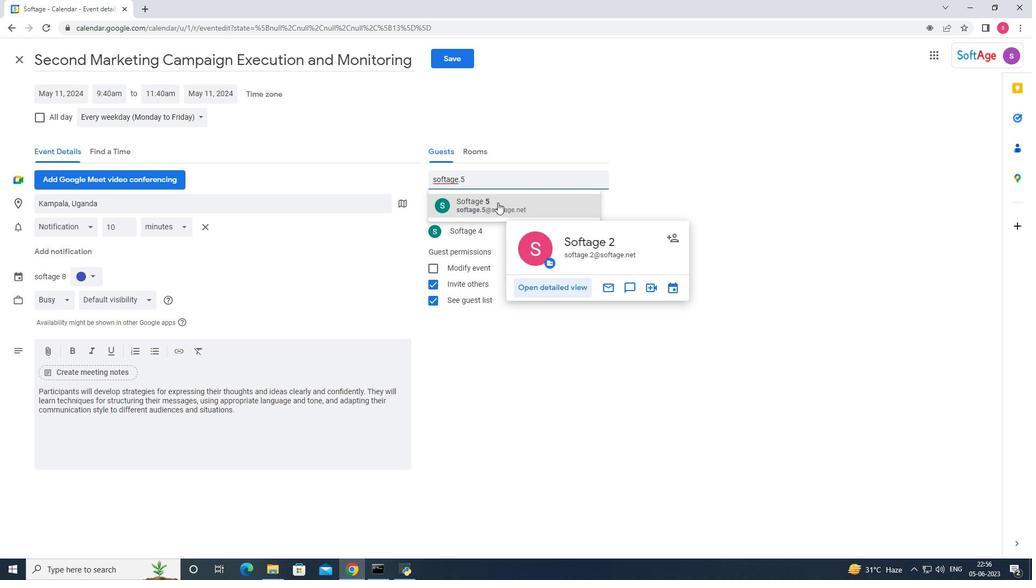 
Action: Mouse moved to (523, 381)
Screenshot: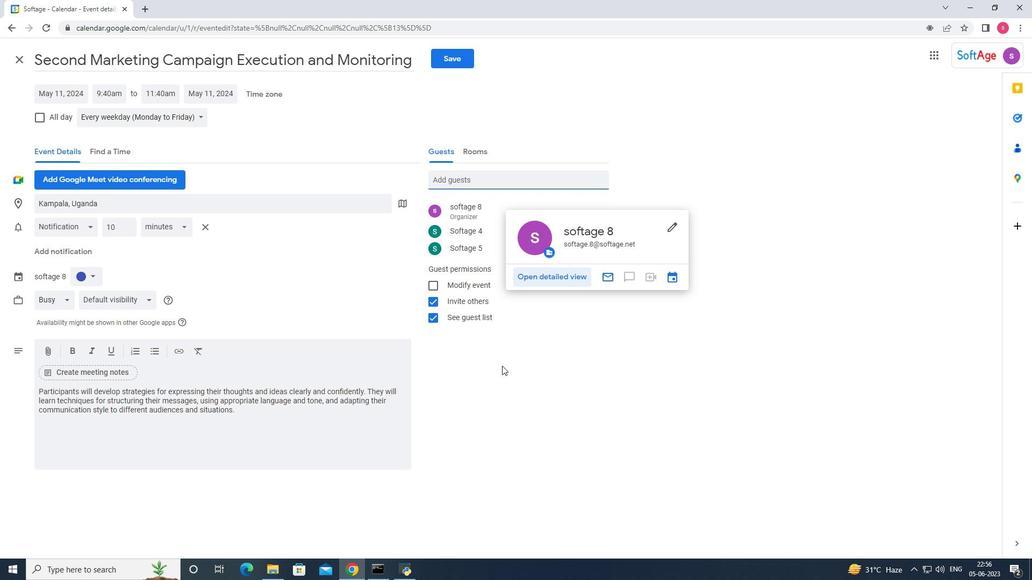 
Action: Mouse pressed left at (523, 381)
Screenshot: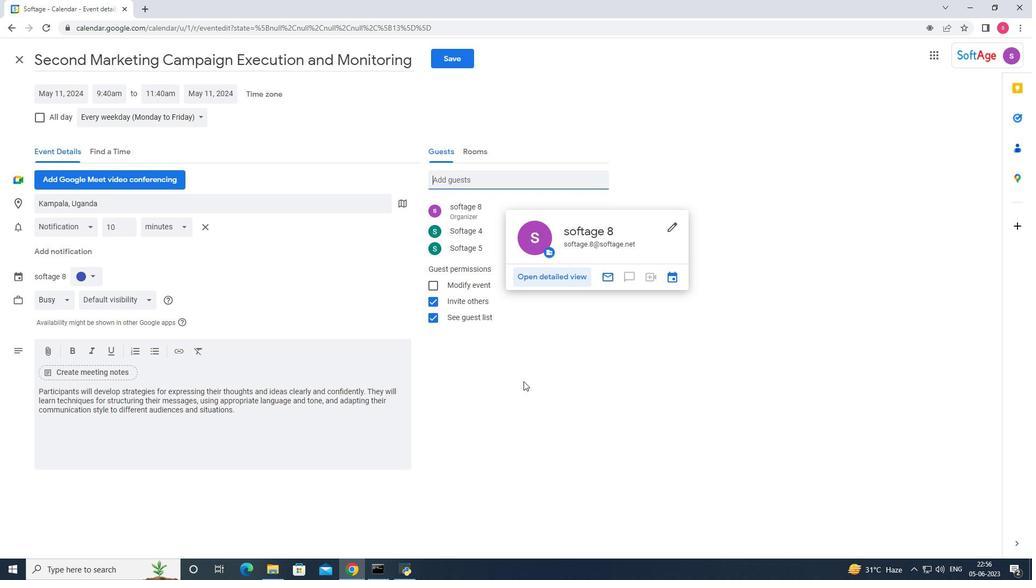 
Action: Mouse moved to (444, 60)
Screenshot: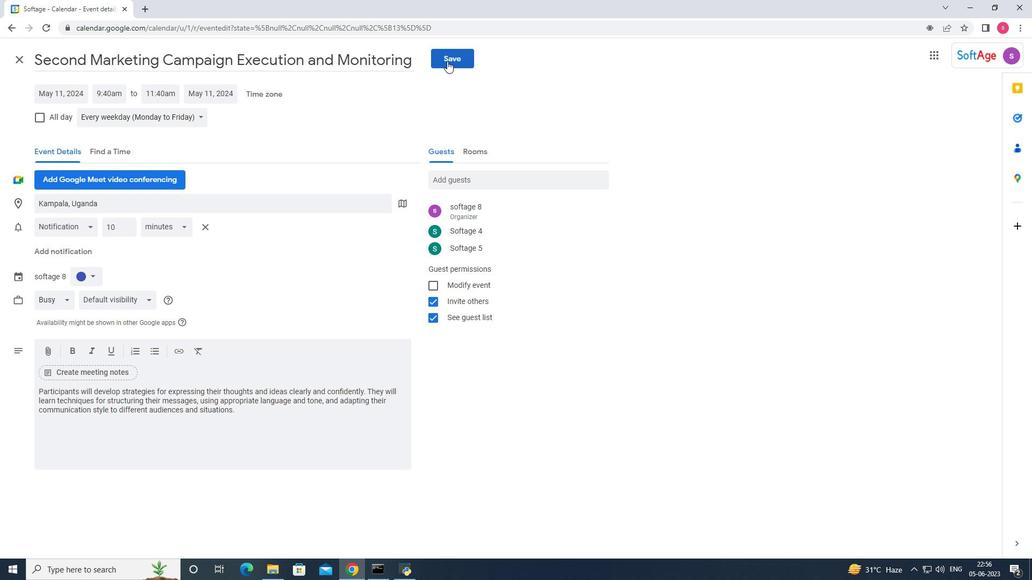 
Action: Mouse pressed left at (444, 60)
Screenshot: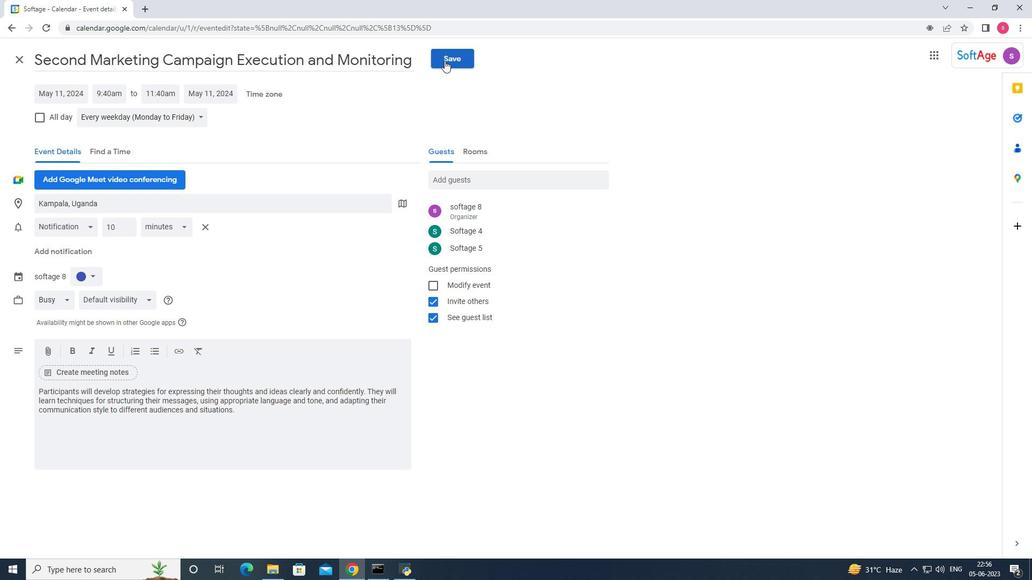 
Action: Mouse moved to (623, 324)
Screenshot: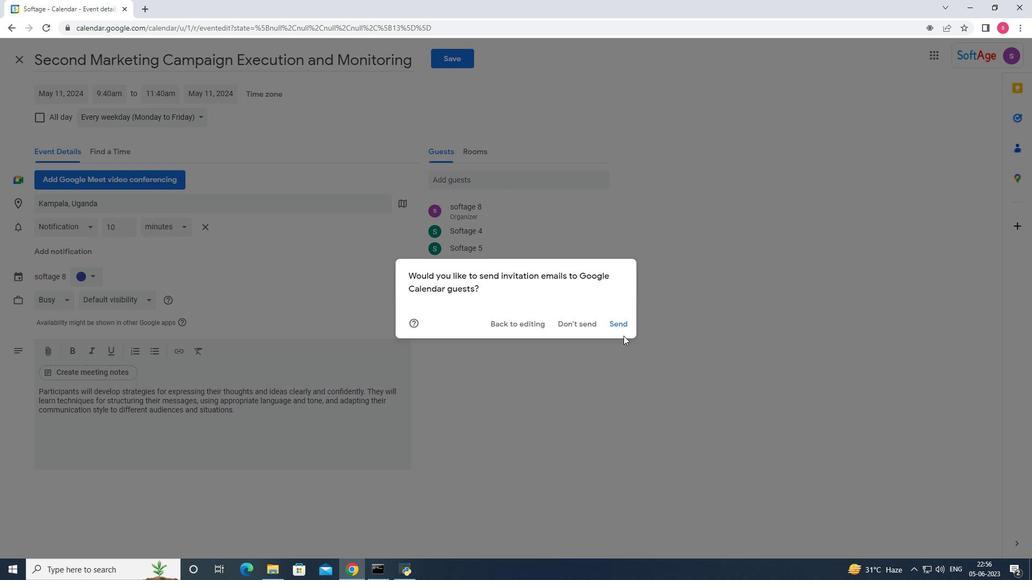 
Action: Mouse pressed left at (623, 324)
Screenshot: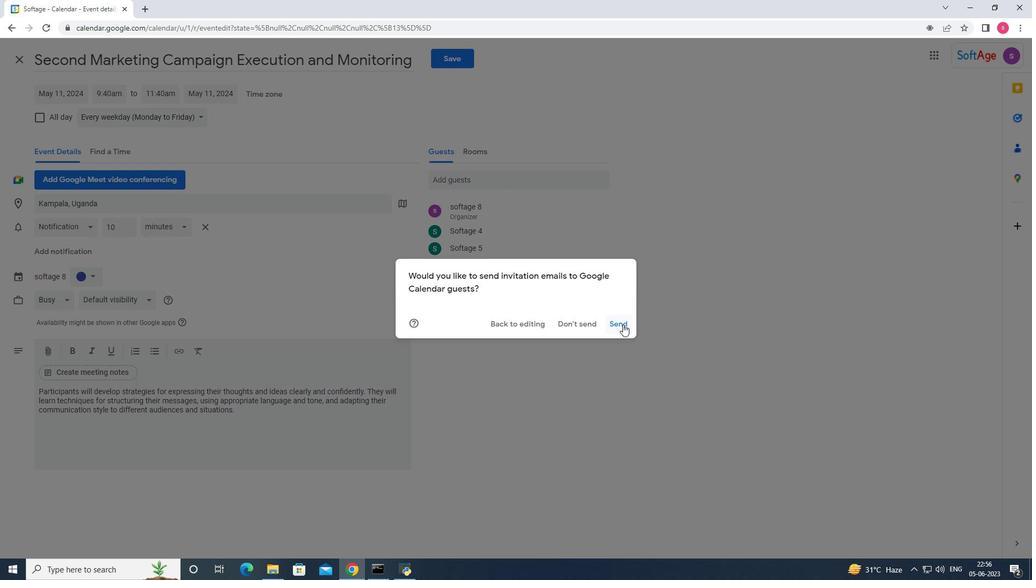
